 Task: Send an email with the signature Linda Green with the subject Request for feedback on a market research report and the message Could you please provide a list of the project stakeholders and their roles? from softage.3@softage.net to softage.7@softage.net with an attached audio file Audio_newsletter.mp3 and move the email from Sent Items to the folder Packing slips
Action: Mouse moved to (81, 100)
Screenshot: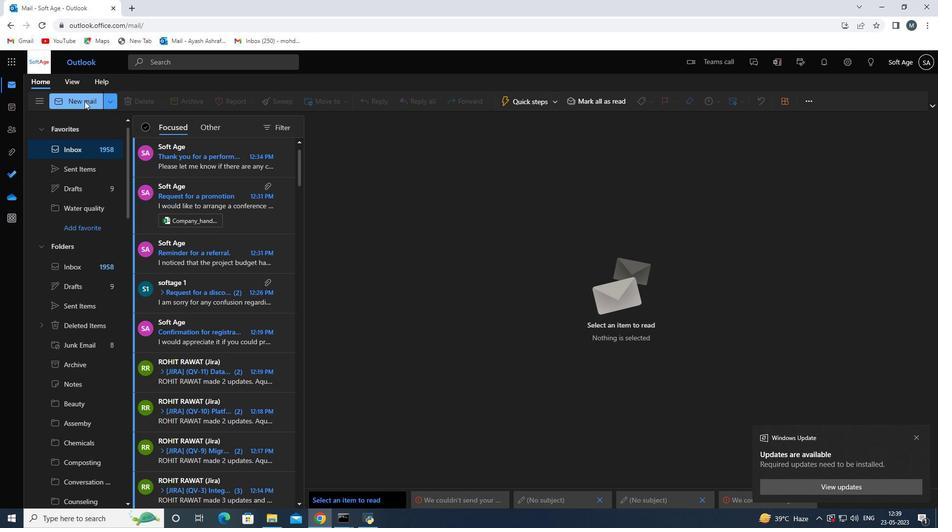 
Action: Mouse pressed left at (81, 100)
Screenshot: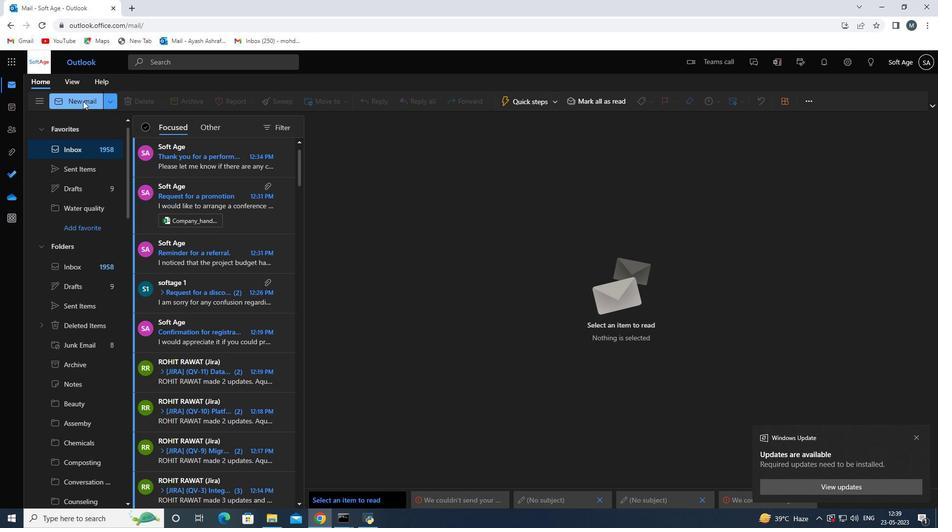 
Action: Mouse moved to (659, 102)
Screenshot: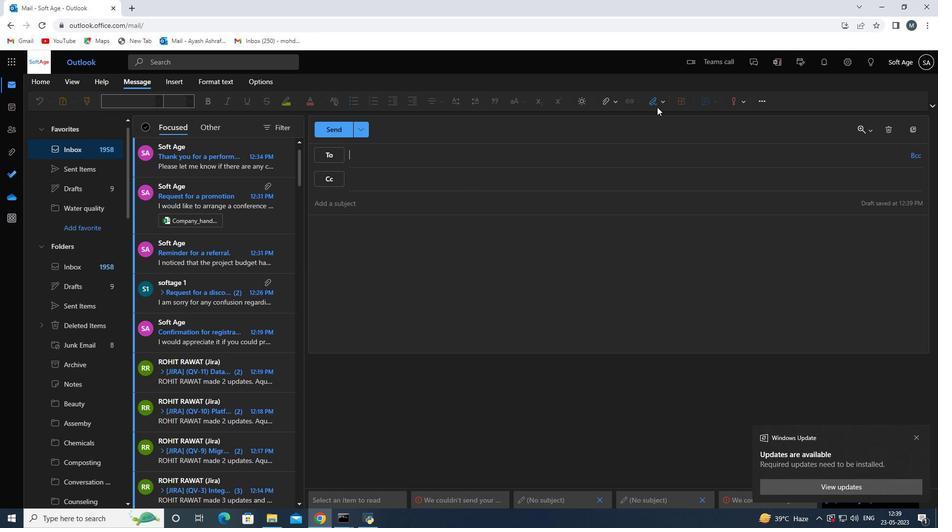 
Action: Mouse pressed left at (659, 102)
Screenshot: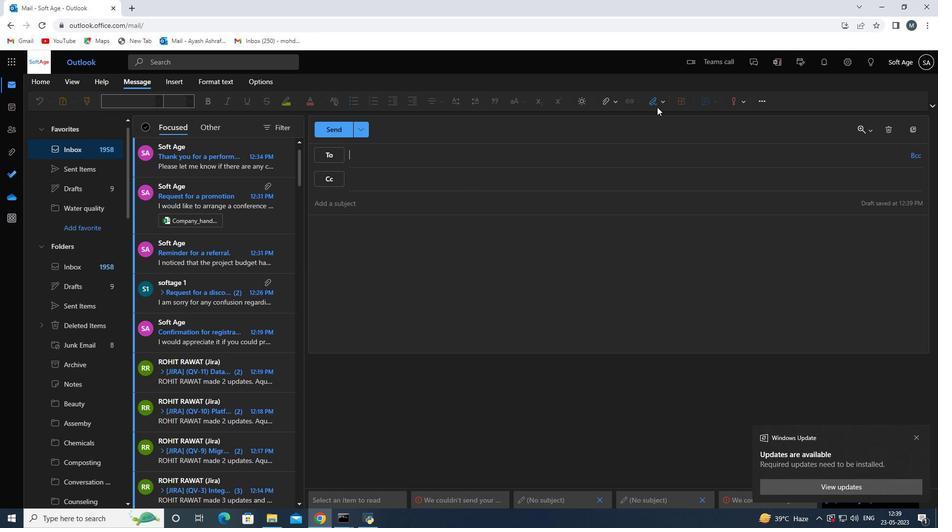 
Action: Mouse moved to (655, 135)
Screenshot: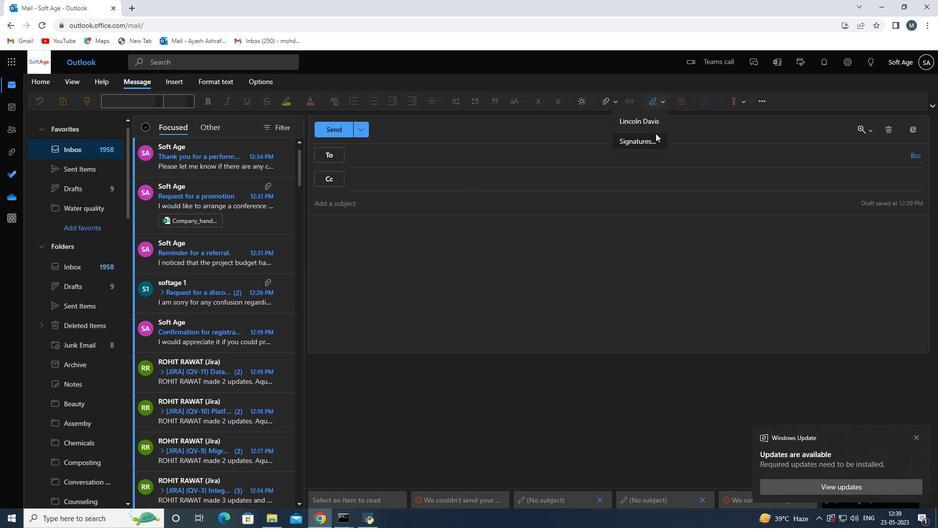 
Action: Mouse pressed left at (655, 135)
Screenshot: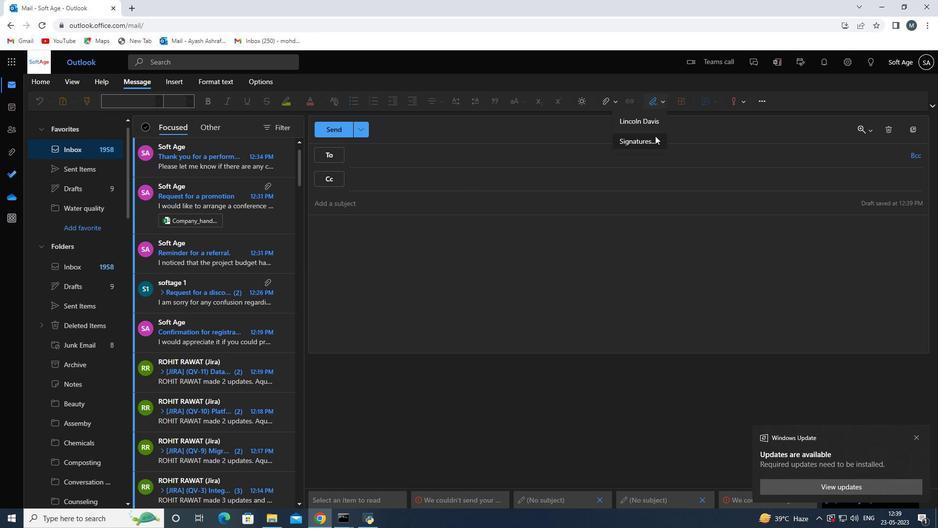 
Action: Mouse moved to (661, 181)
Screenshot: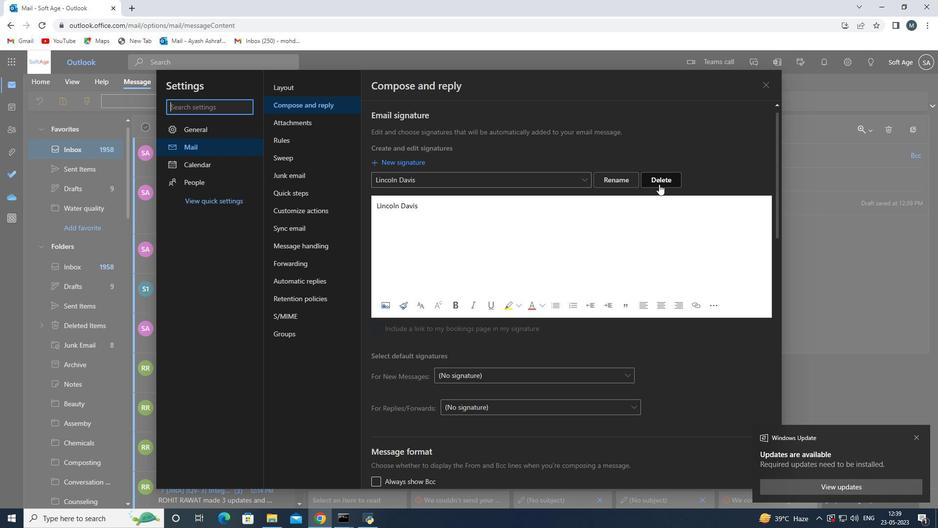 
Action: Mouse pressed left at (661, 181)
Screenshot: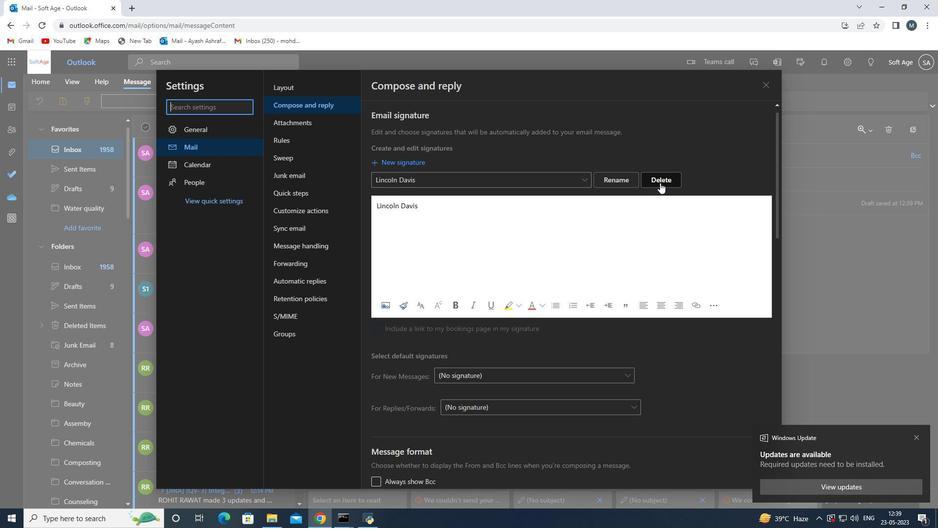 
Action: Mouse moved to (439, 182)
Screenshot: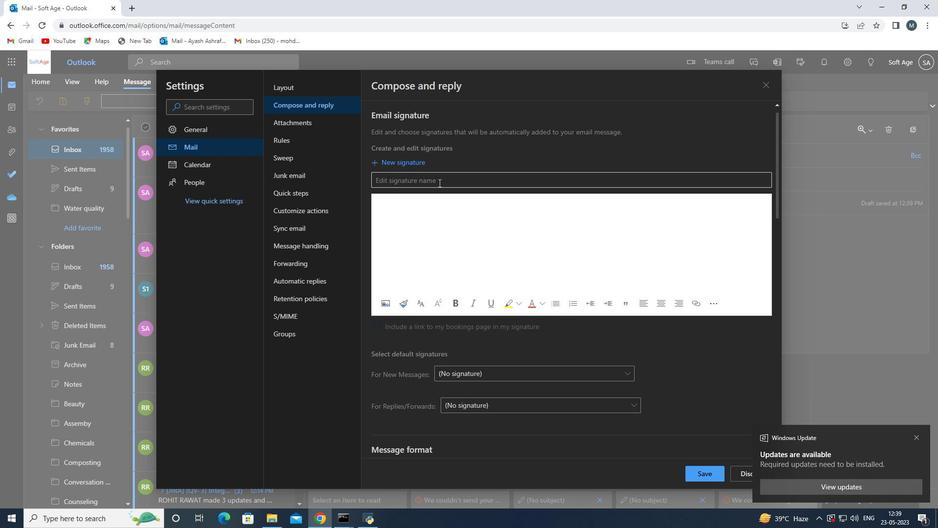 
Action: Mouse pressed left at (439, 182)
Screenshot: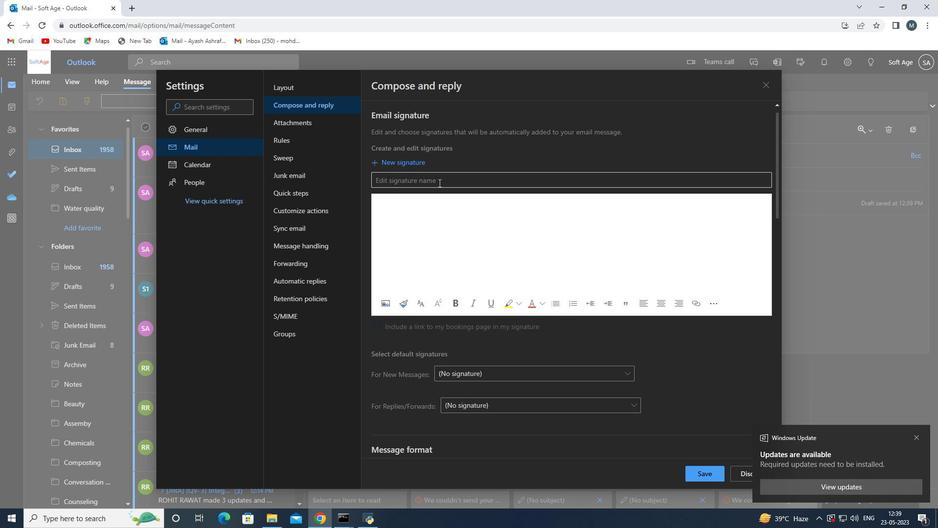 
Action: Key pressed <Key.shift>Linda<Key.space><Key.shift>Green<Key.space>
Screenshot: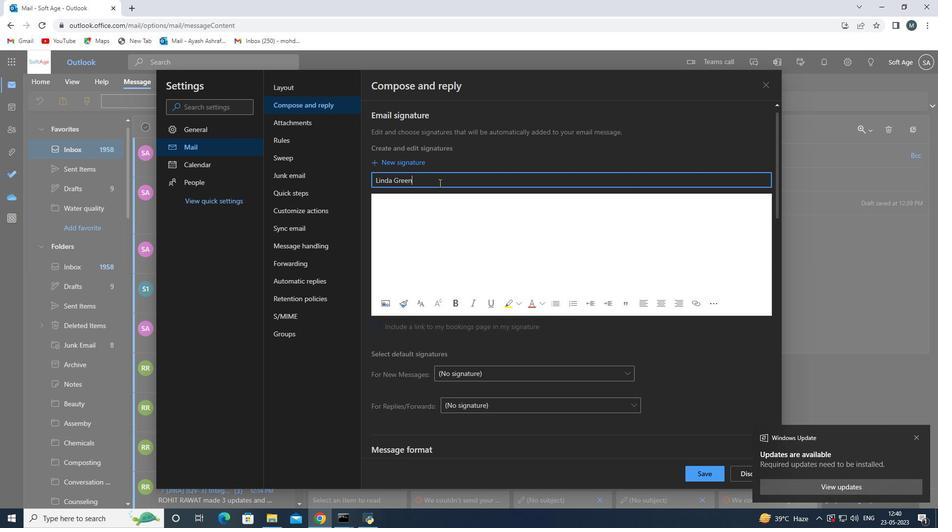 
Action: Mouse moved to (445, 208)
Screenshot: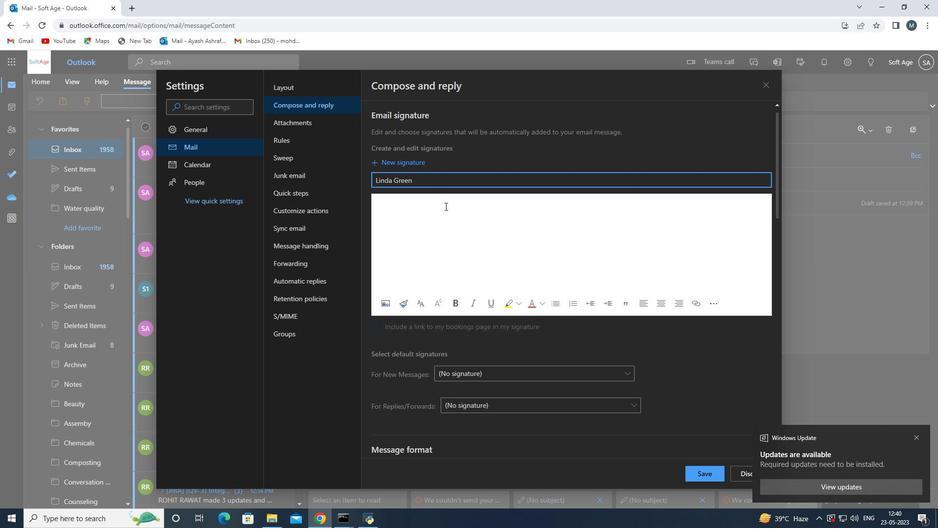 
Action: Mouse pressed left at (445, 208)
Screenshot: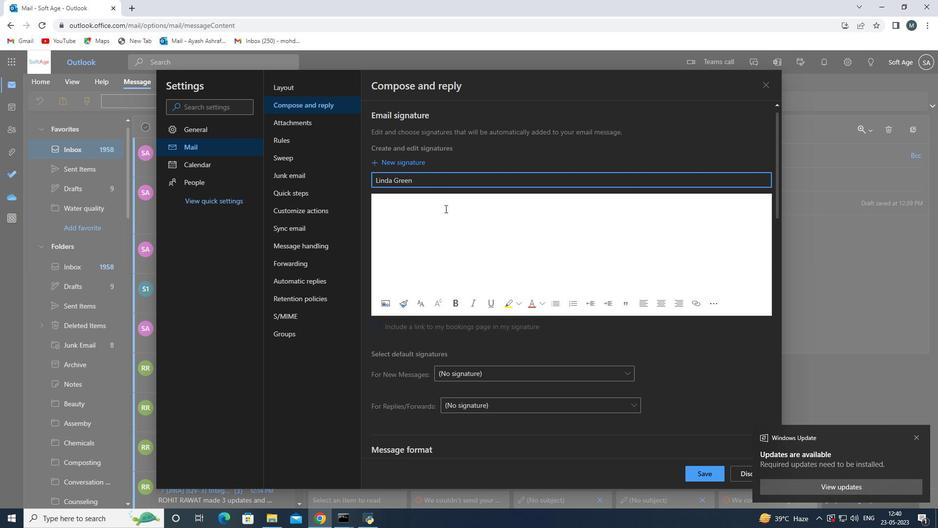 
Action: Key pressed <Key.shift>Linda<Key.space><Key.shift><Key.shift><Key.shift><Key.shift><Key.shift><Key.shift><Key.shift><Key.shift><Key.shift><Key.shift>Green<Key.space>
Screenshot: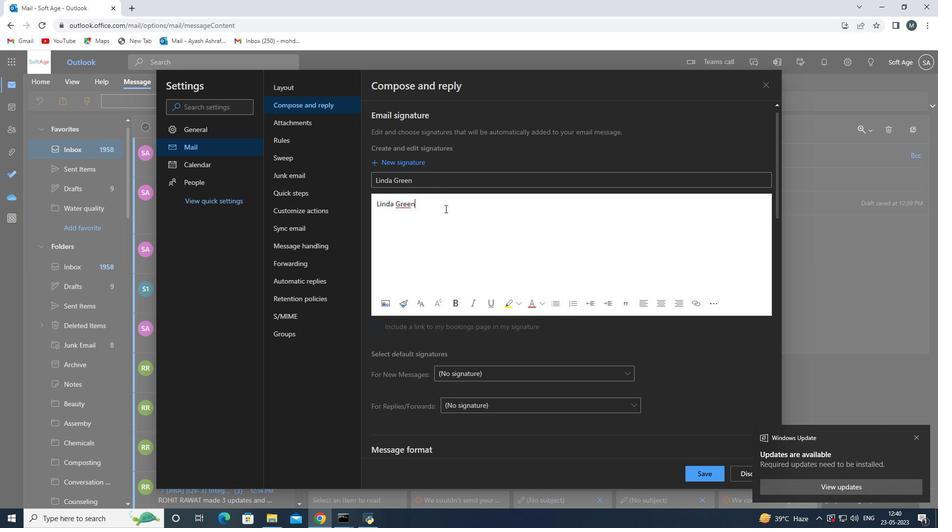 
Action: Mouse moved to (709, 470)
Screenshot: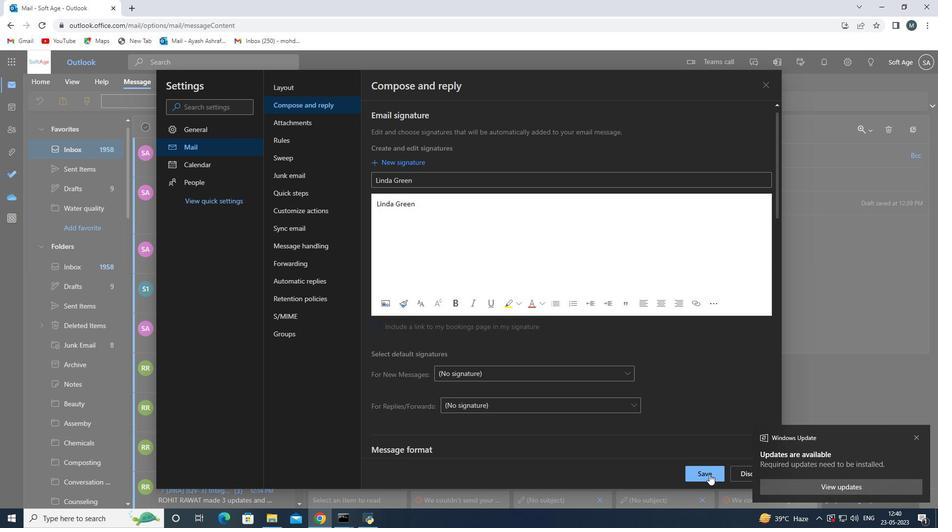 
Action: Mouse pressed left at (709, 470)
Screenshot: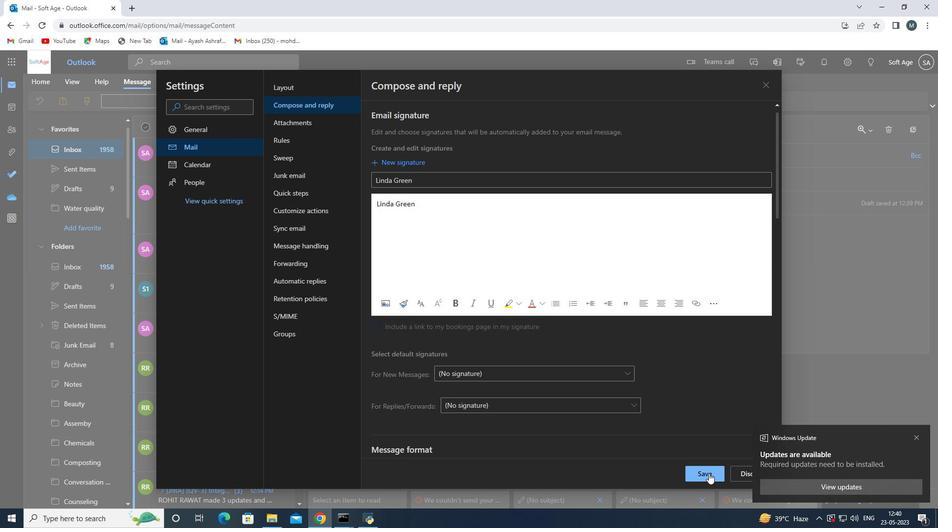 
Action: Mouse moved to (765, 81)
Screenshot: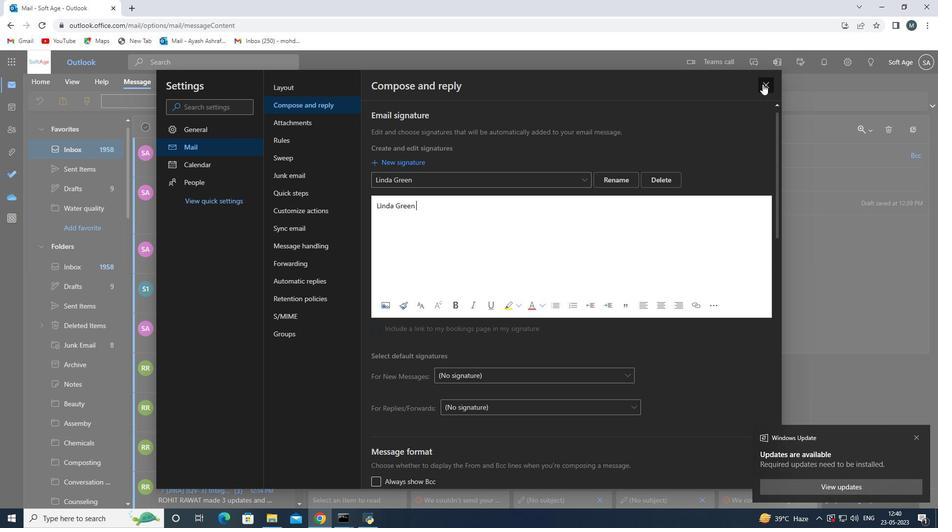
Action: Mouse pressed left at (765, 81)
Screenshot: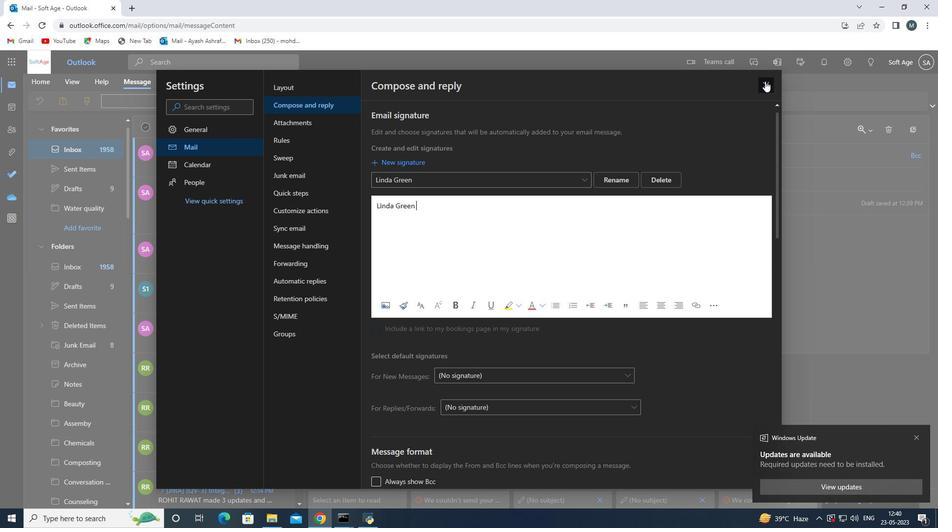 
Action: Mouse moved to (411, 202)
Screenshot: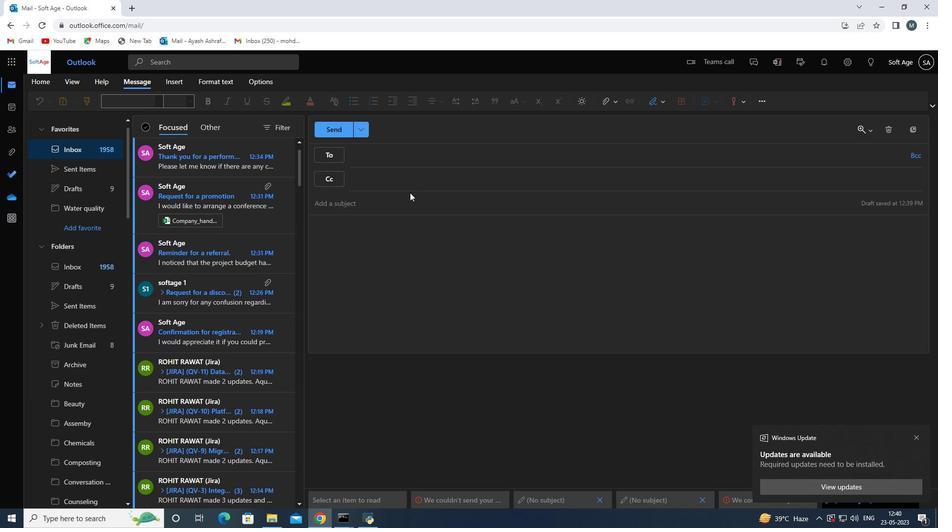 
Action: Mouse pressed left at (411, 202)
Screenshot: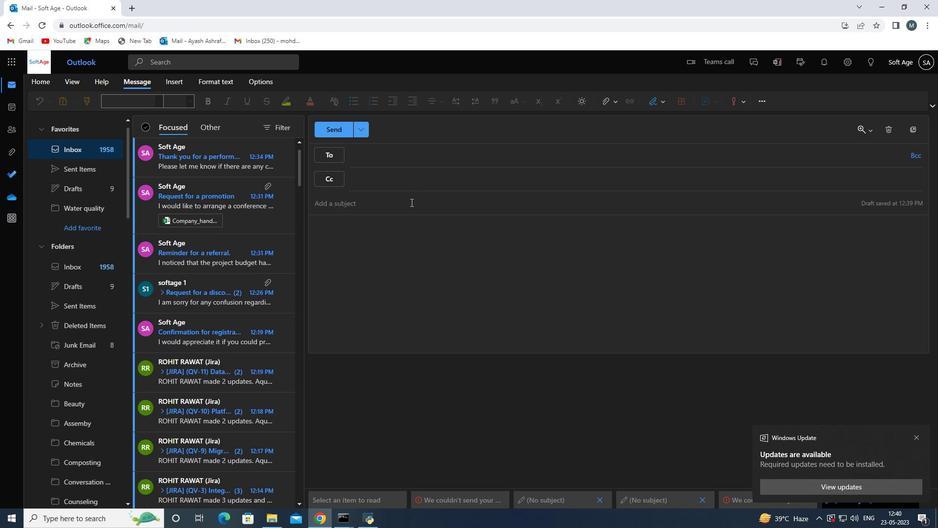 
Action: Key pressed <Key.shift>Request<Key.space>for<Key.space>feedback<Key.space>on<Key.space>a<Key.space>market<Key.space>reseach<Key.space><Key.backspace><Key.backspace><Key.backspace>rch<Key.space>report
Screenshot: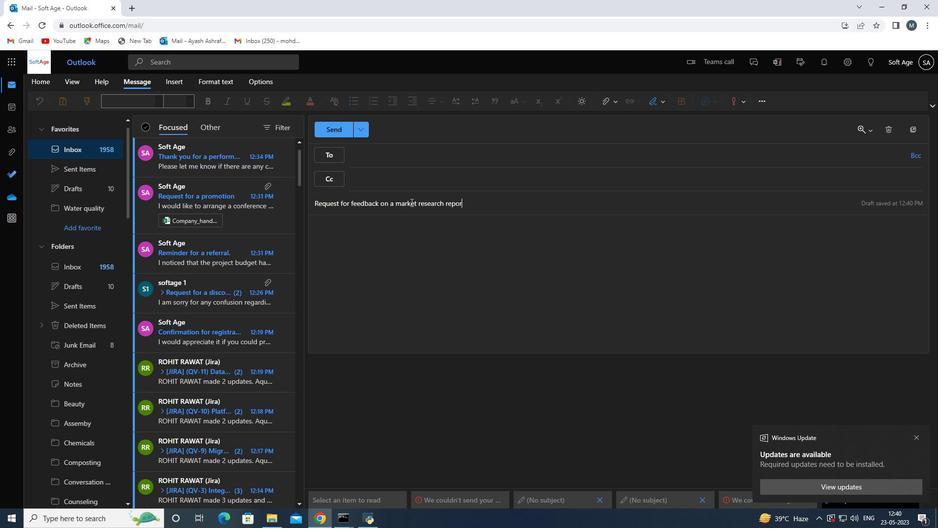 
Action: Mouse moved to (616, 235)
Screenshot: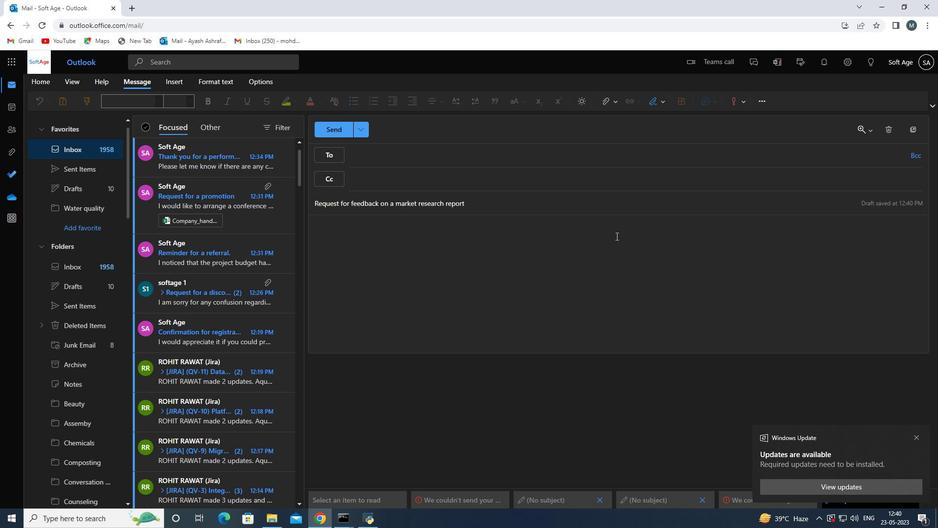 
Action: Key pressed <Key.enter><Key.shift>Could<Key.space>you<Key.space>please<Key.space>provide<Key.space>a<Key.space>lit<Key.space><Key.backspace><Key.backspace>st<Key.space>of<Key.space>the<Key.space>project<Key.space>stakeholders<Key.space>and<Key.space>their<Key.space>roles
Screenshot: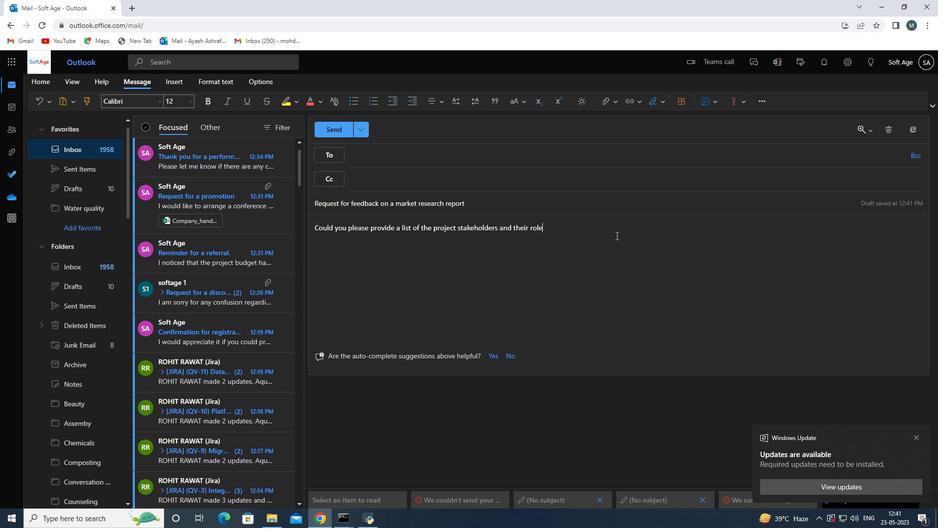 
Action: Mouse moved to (609, 103)
Screenshot: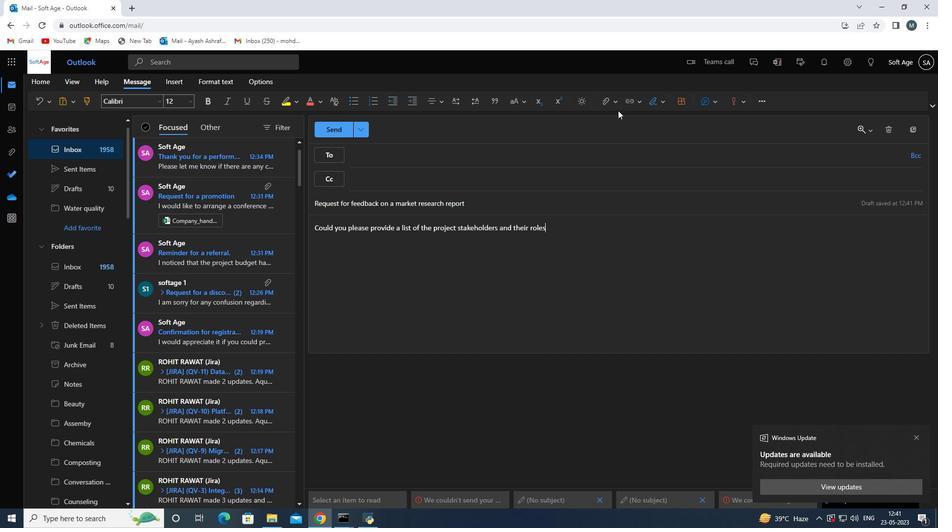 
Action: Mouse pressed left at (609, 103)
Screenshot: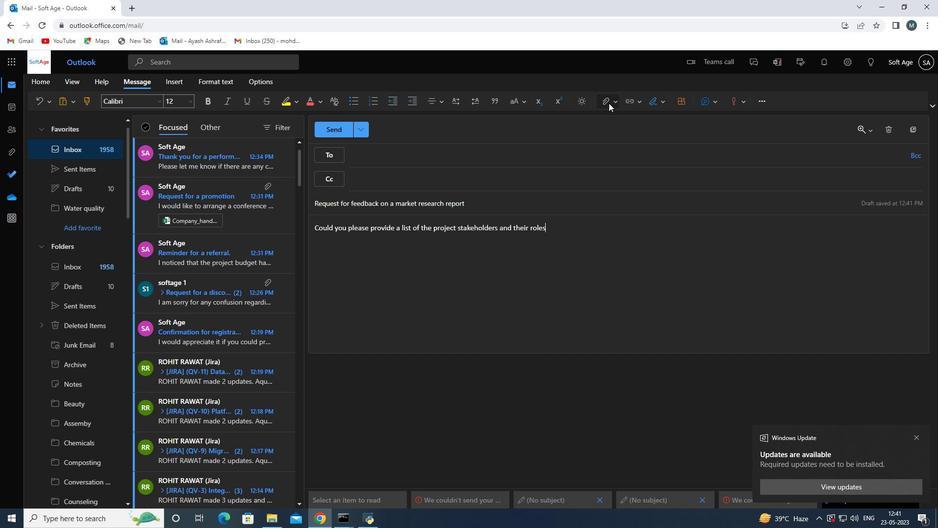 
Action: Mouse moved to (656, 107)
Screenshot: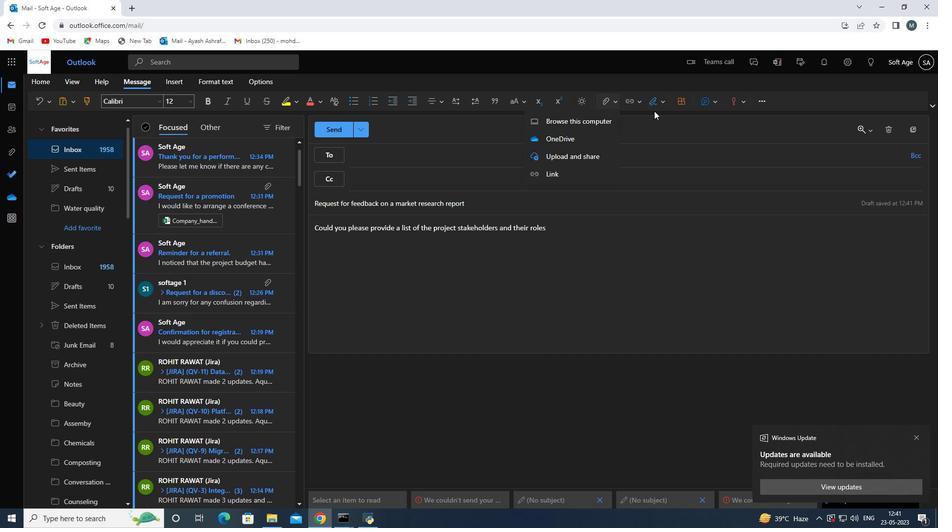 
Action: Mouse pressed left at (656, 107)
Screenshot: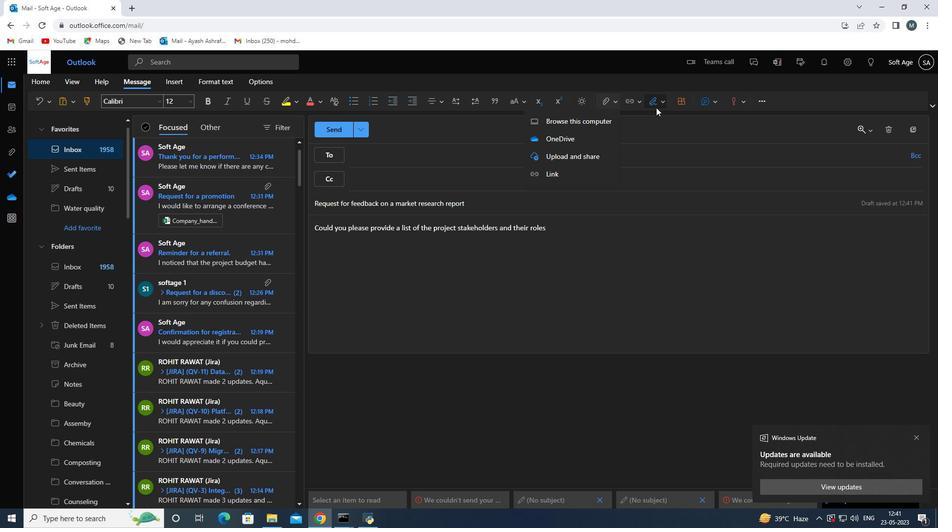 
Action: Mouse moved to (649, 119)
Screenshot: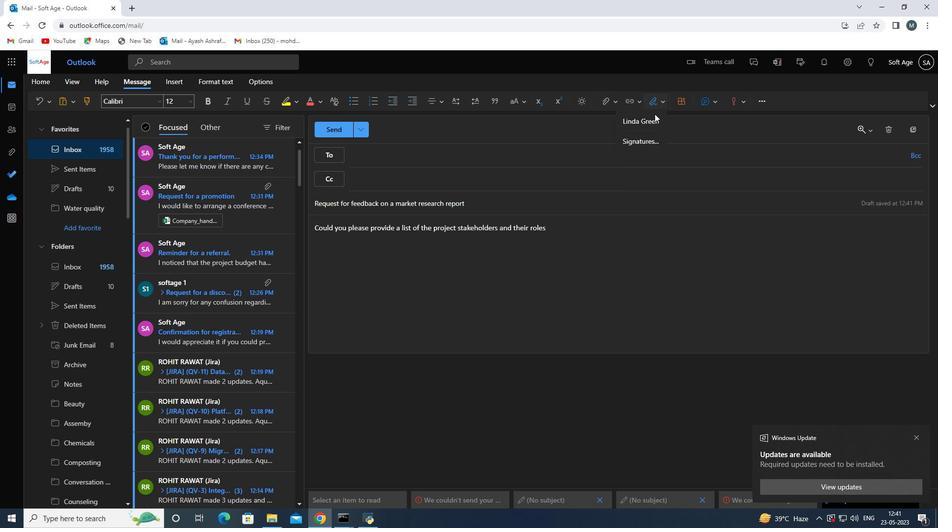 
Action: Mouse pressed left at (649, 119)
Screenshot: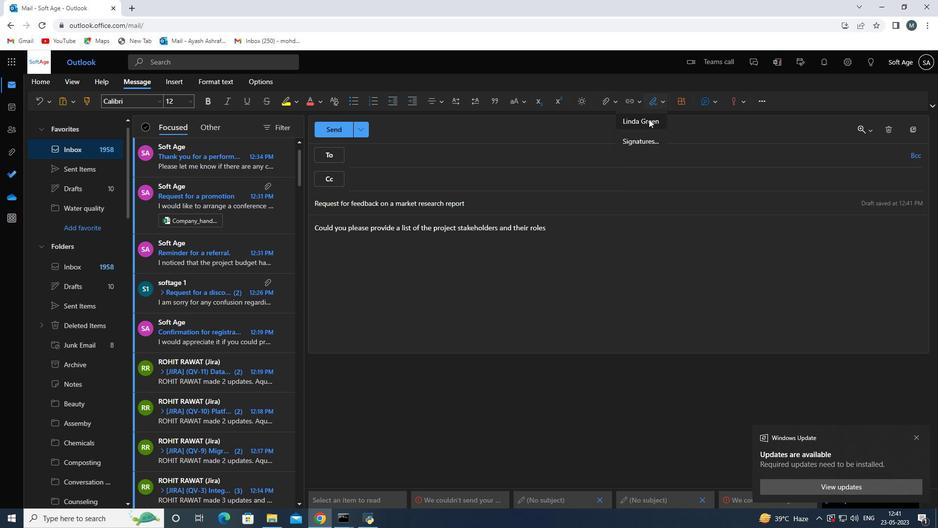 
Action: Mouse moved to (404, 154)
Screenshot: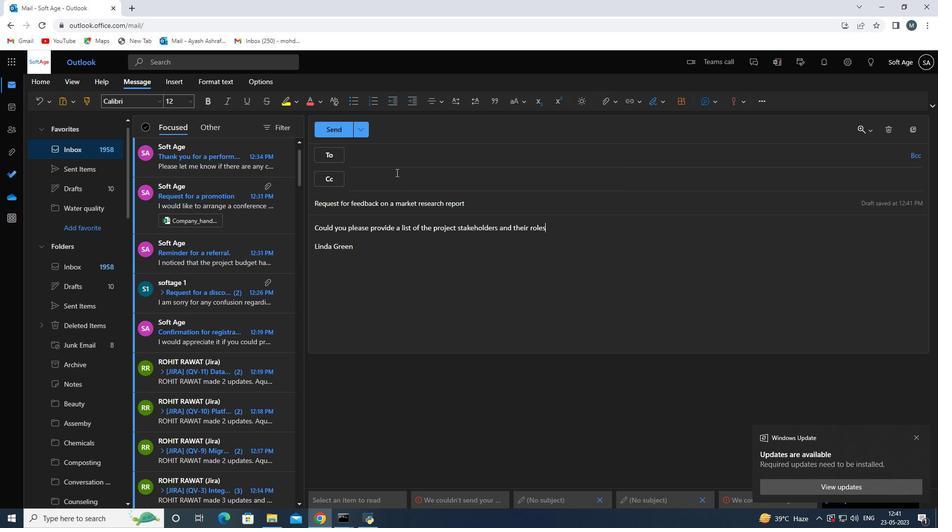 
Action: Mouse pressed left at (404, 154)
Screenshot: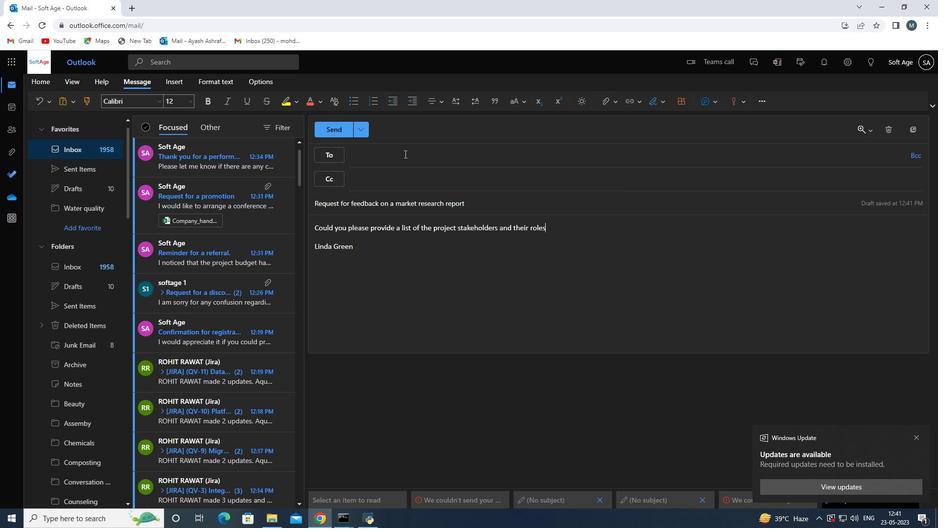 
Action: Mouse moved to (406, 153)
Screenshot: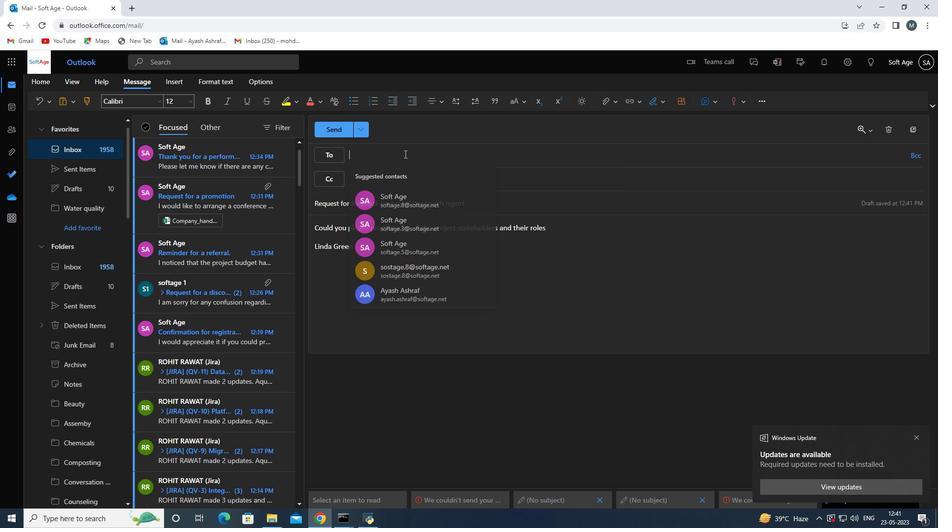 
Action: Key pressed softage.7<Key.shift>2softage.net
Screenshot: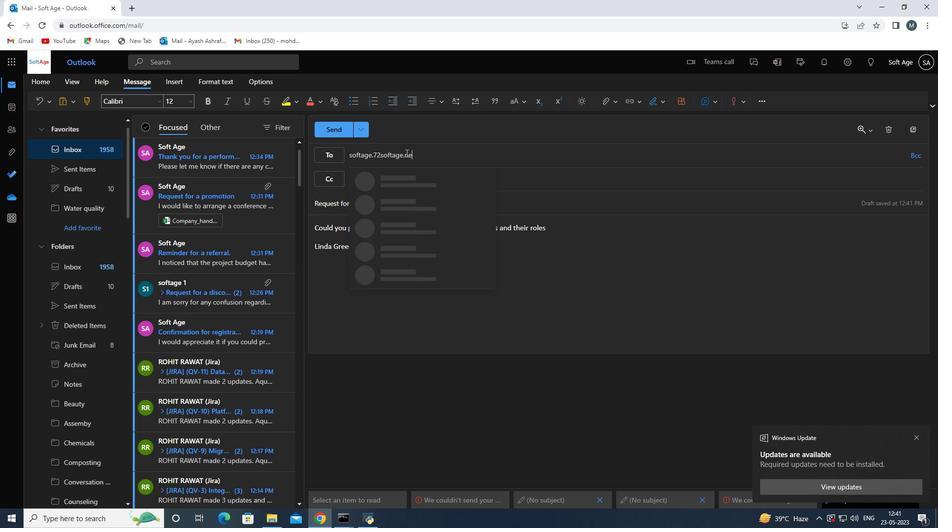 
Action: Mouse moved to (380, 153)
Screenshot: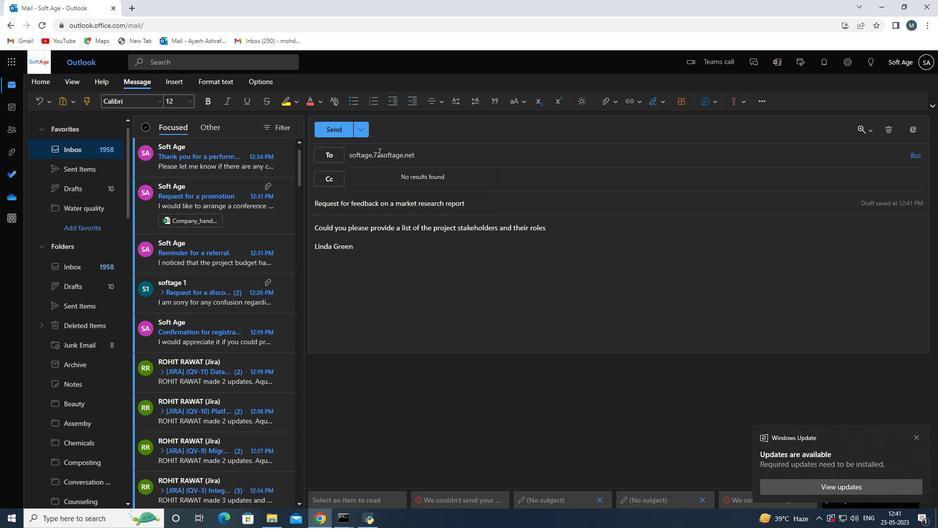 
Action: Mouse pressed left at (380, 153)
Screenshot: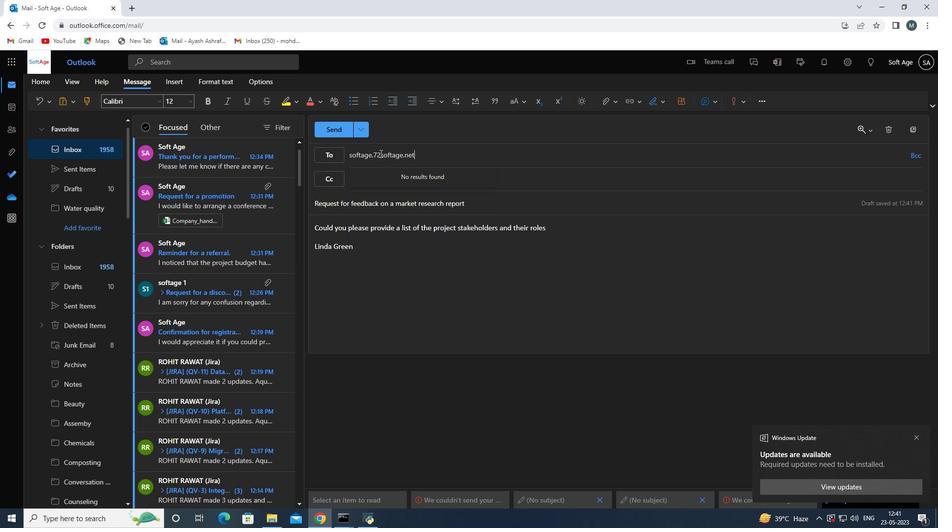 
Action: Mouse moved to (385, 155)
Screenshot: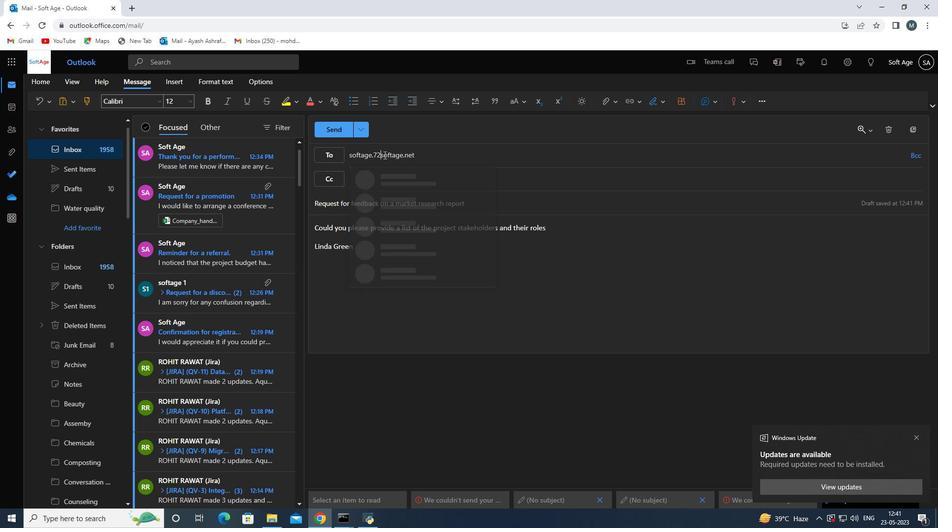 
Action: Key pressed <Key.backspace><Key.shift>@
Screenshot: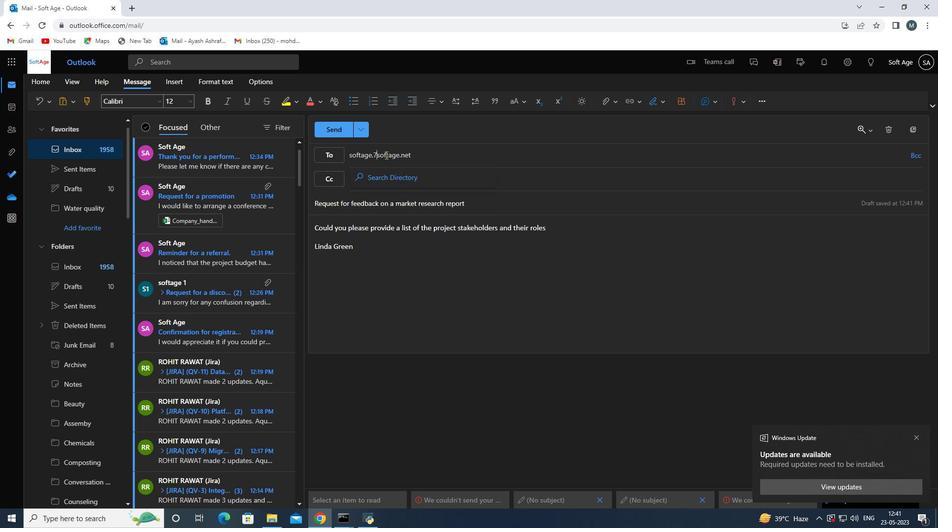 
Action: Mouse moved to (392, 189)
Screenshot: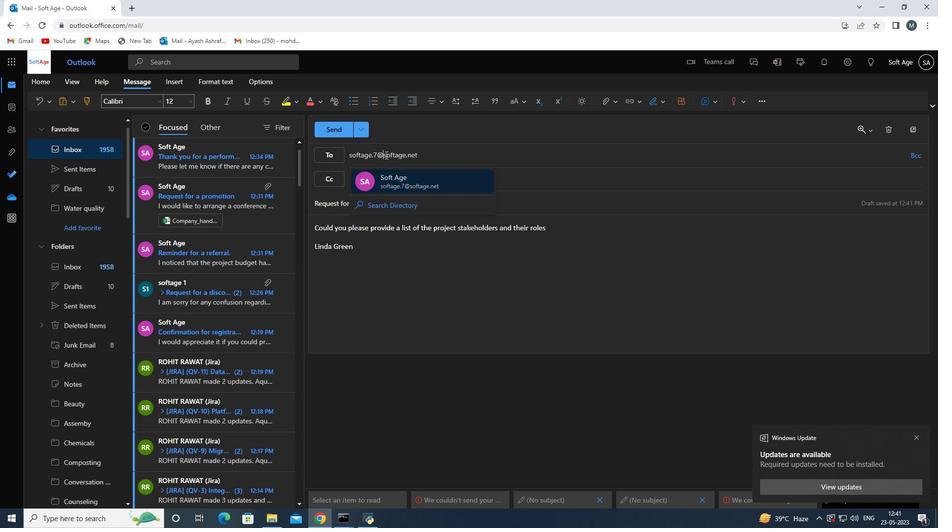 
Action: Mouse pressed left at (392, 189)
Screenshot: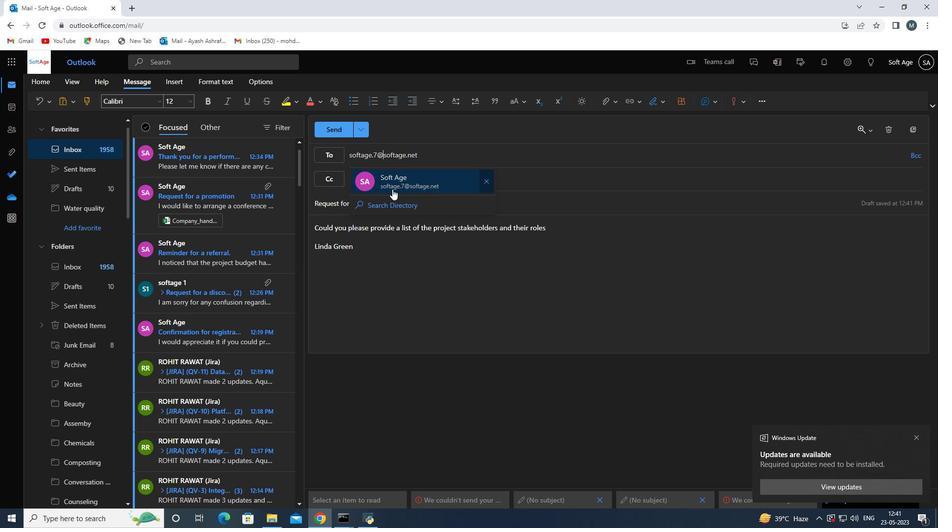 
Action: Mouse moved to (618, 106)
Screenshot: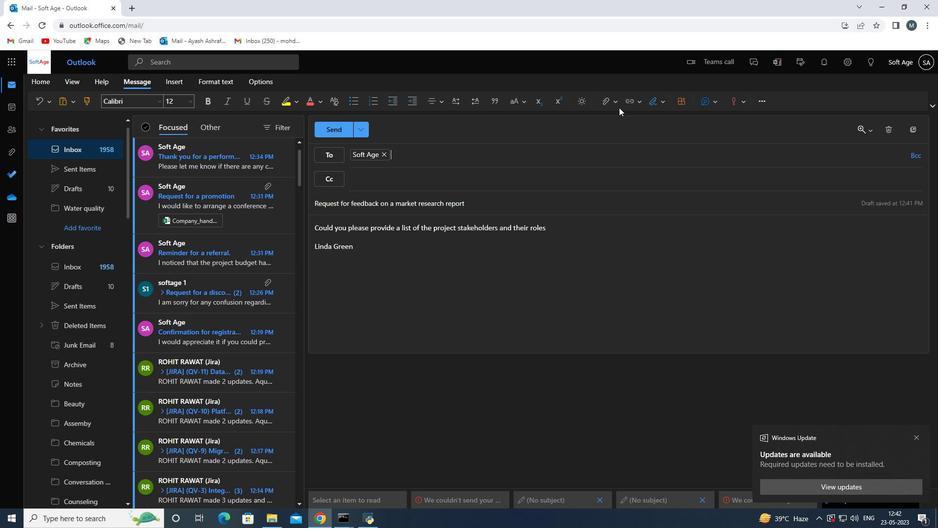 
Action: Mouse pressed left at (618, 106)
Screenshot: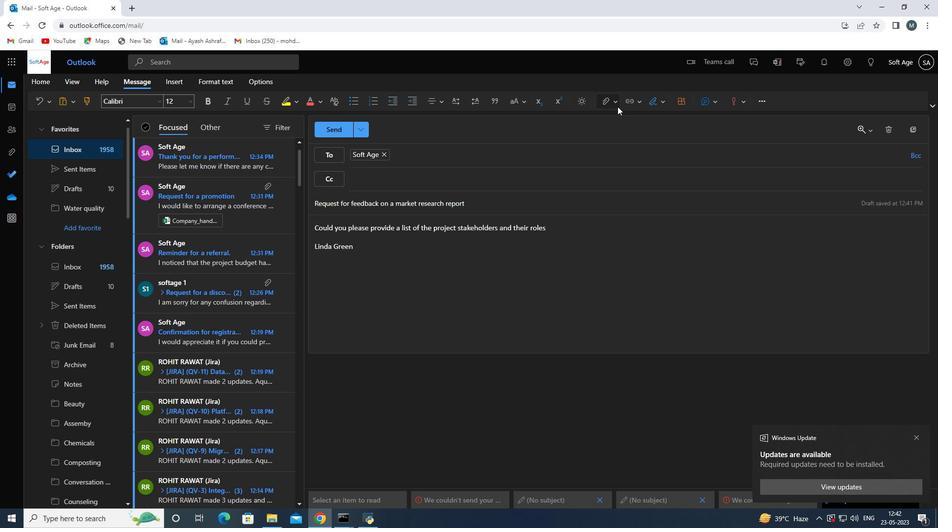 
Action: Mouse moved to (591, 125)
Screenshot: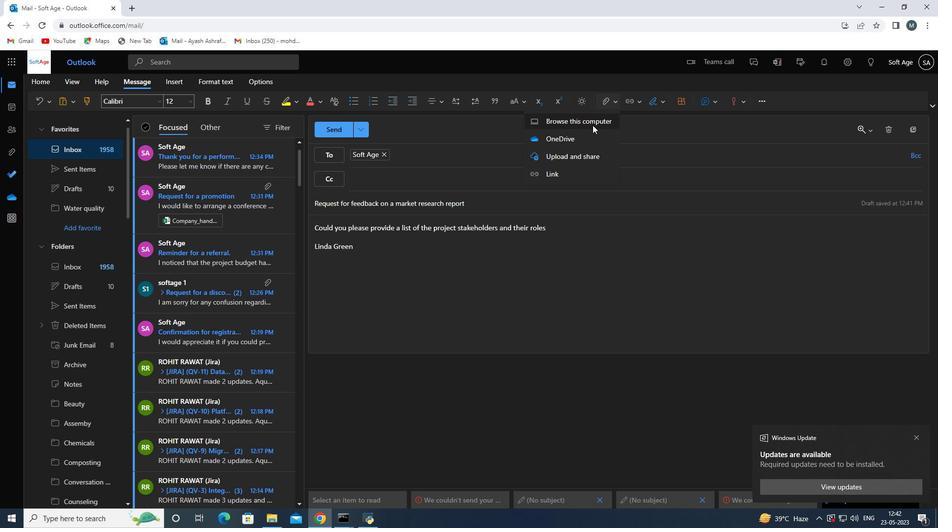 
Action: Mouse pressed left at (591, 125)
Screenshot: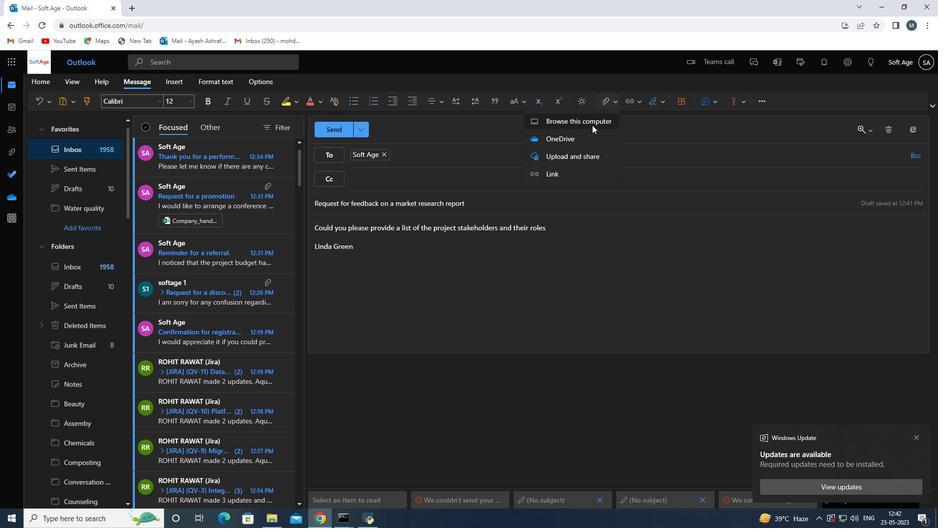 
Action: Mouse moved to (155, 173)
Screenshot: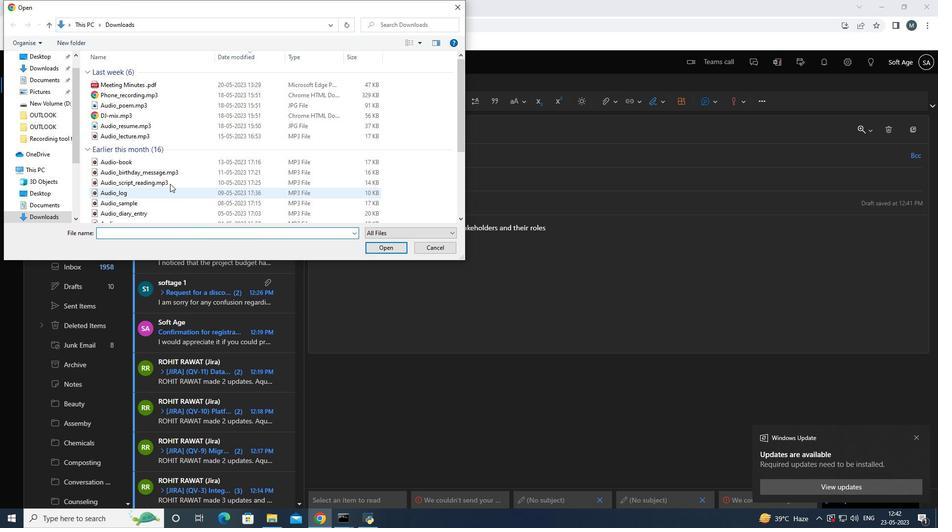 
Action: Mouse scrolled (155, 173) with delta (0, 0)
Screenshot: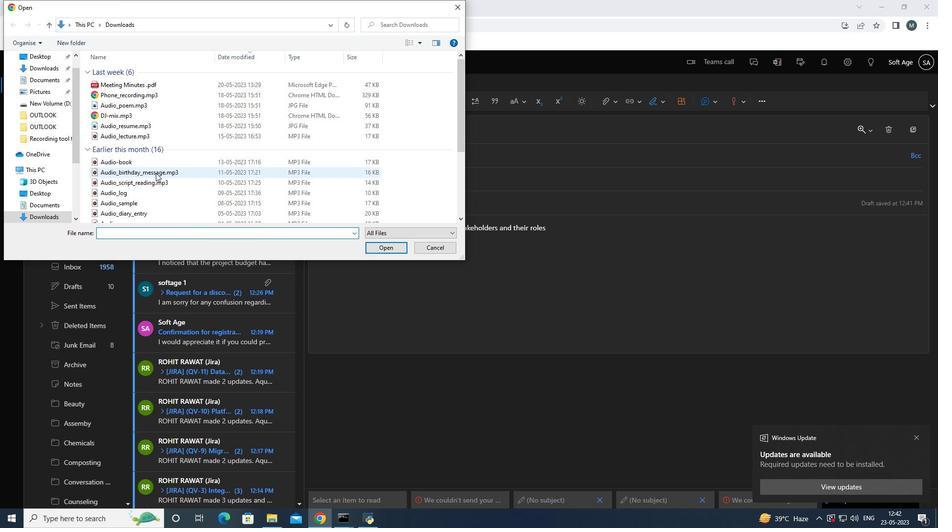 
Action: Mouse moved to (155, 169)
Screenshot: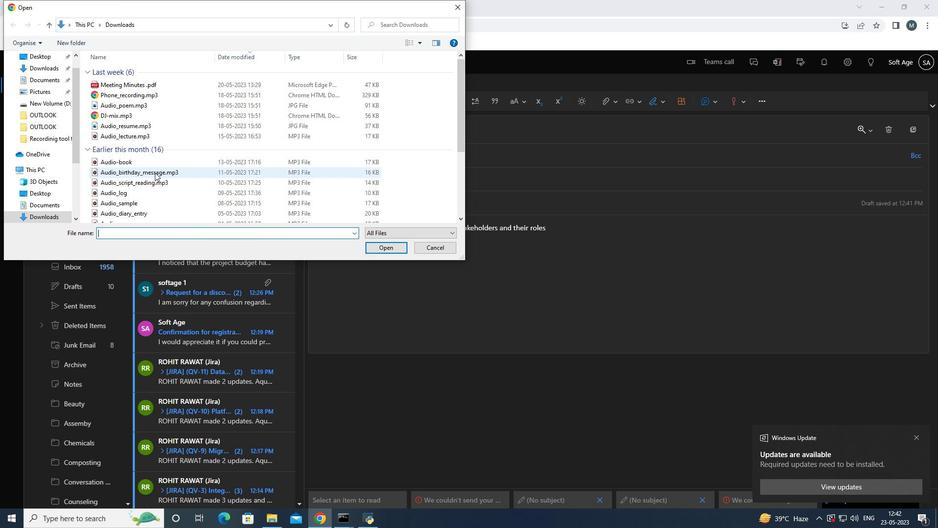 
Action: Mouse scrolled (155, 168) with delta (0, 0)
Screenshot: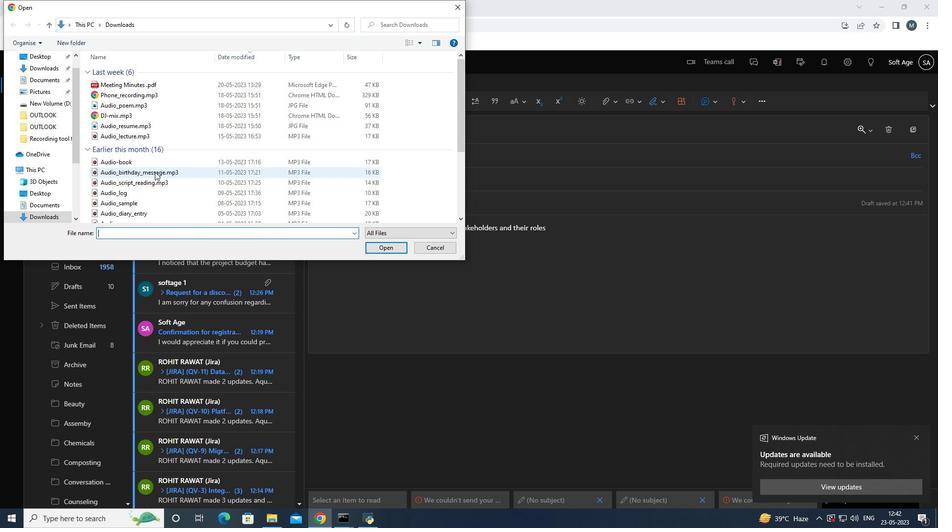 
Action: Mouse scrolled (155, 168) with delta (0, 0)
Screenshot: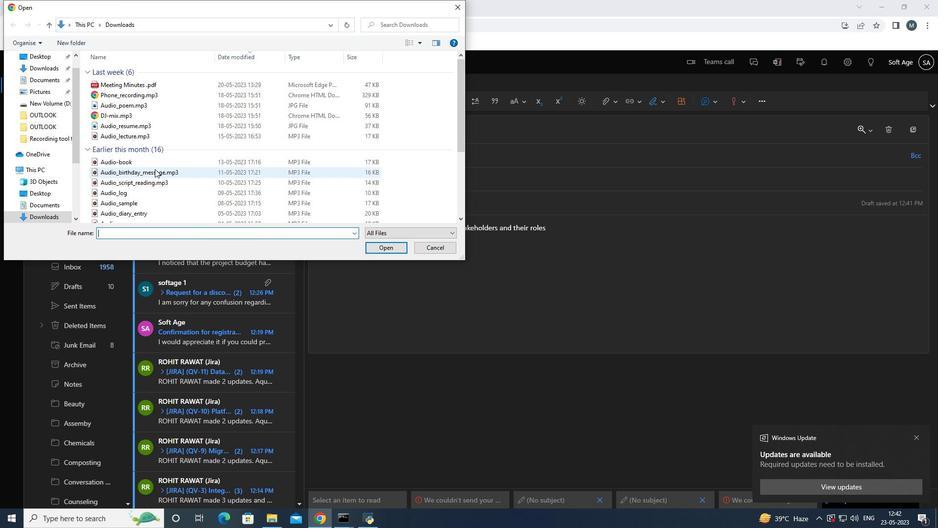 
Action: Mouse moved to (156, 164)
Screenshot: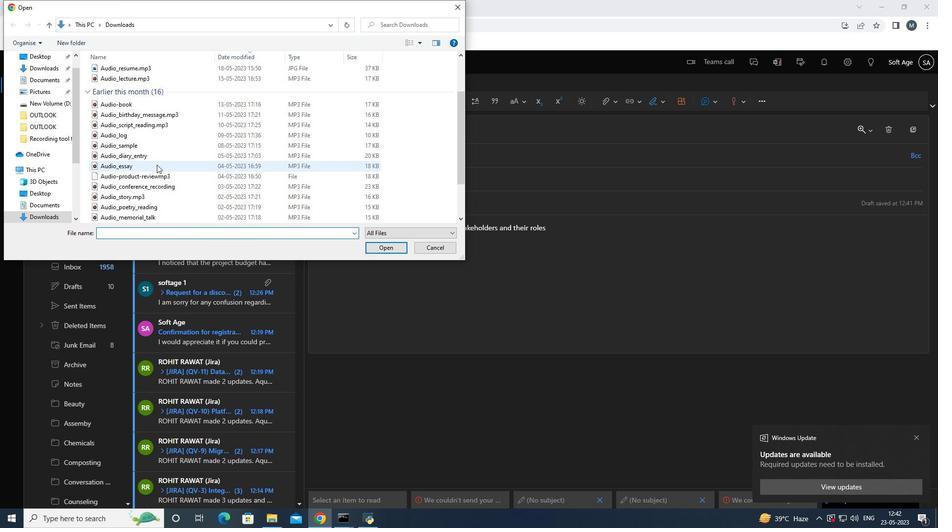 
Action: Mouse scrolled (156, 163) with delta (0, 0)
Screenshot: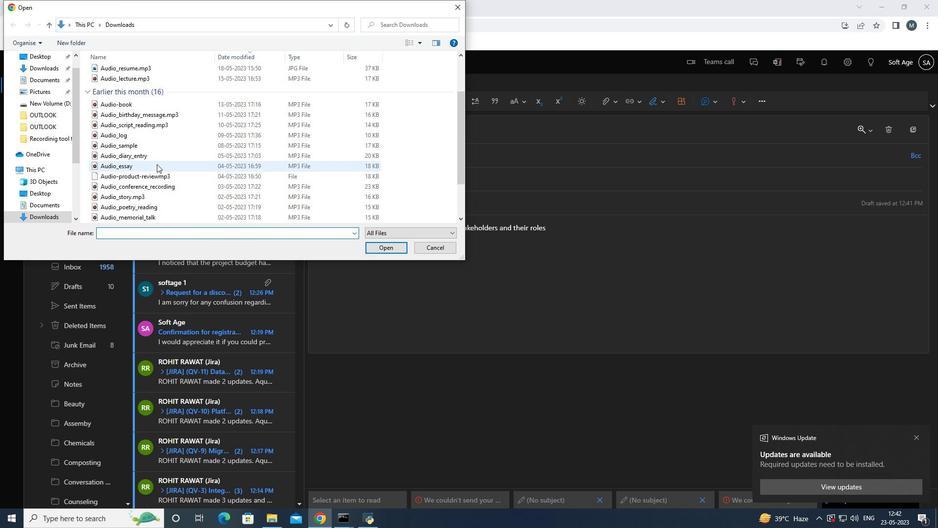 
Action: Mouse moved to (144, 188)
Screenshot: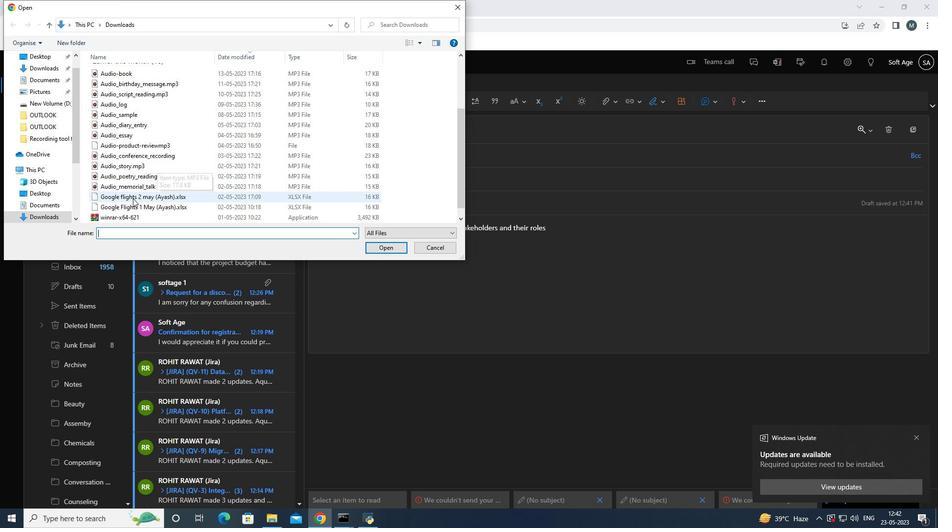 
Action: Mouse scrolled (144, 188) with delta (0, 0)
Screenshot: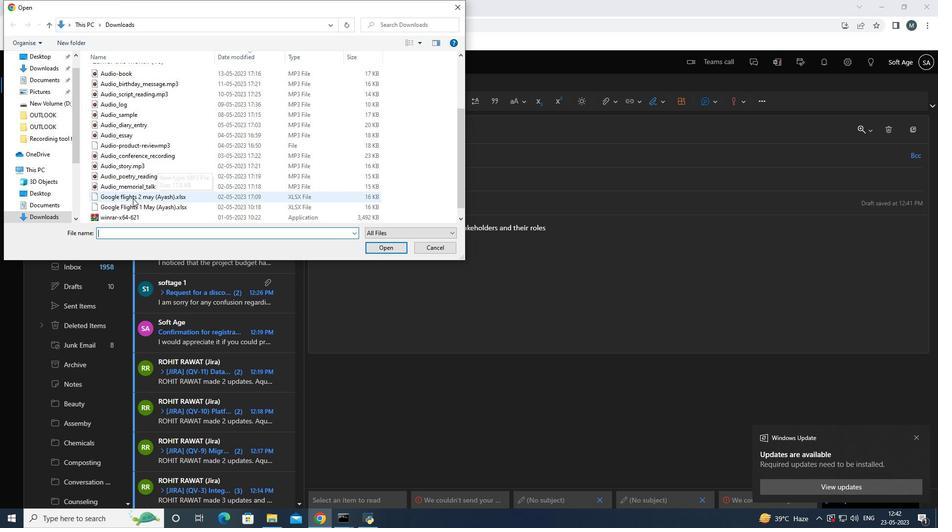 
Action: Mouse moved to (150, 180)
Screenshot: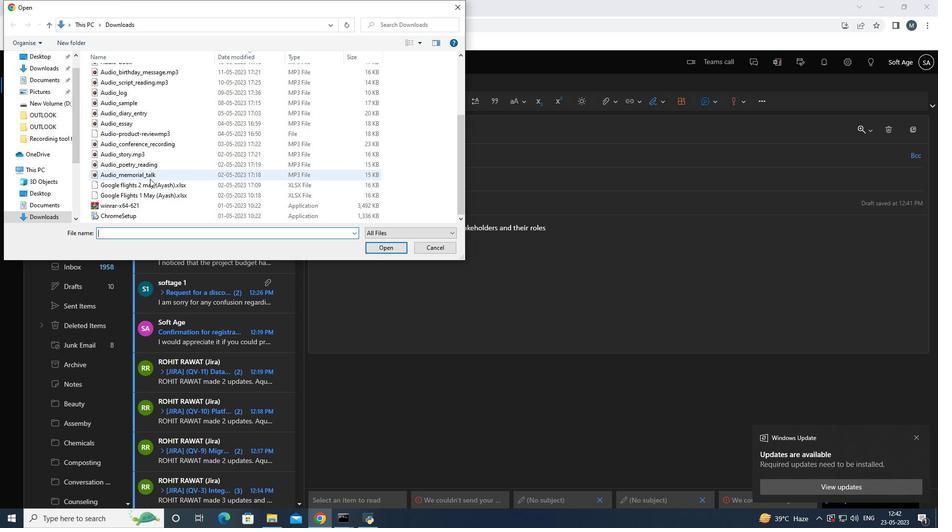 
Action: Mouse pressed left at (150, 180)
Screenshot: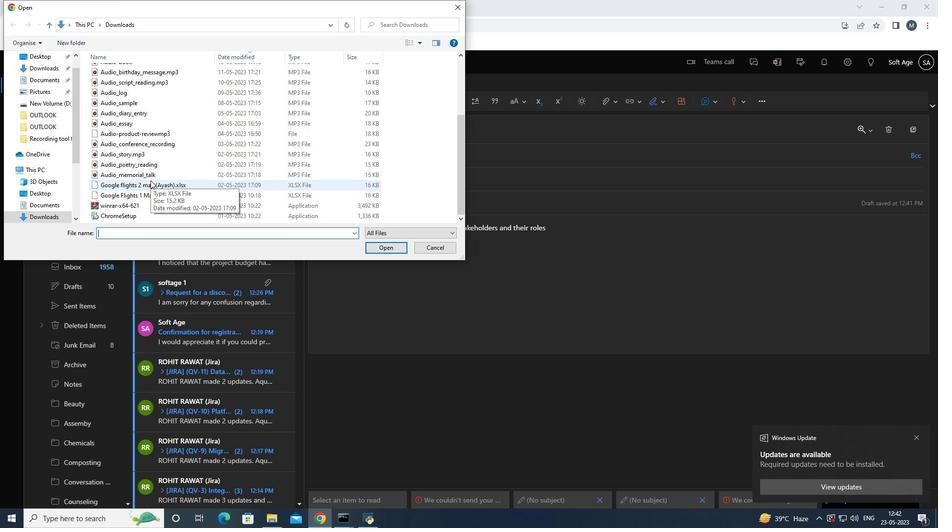 
Action: Mouse moved to (150, 180)
Screenshot: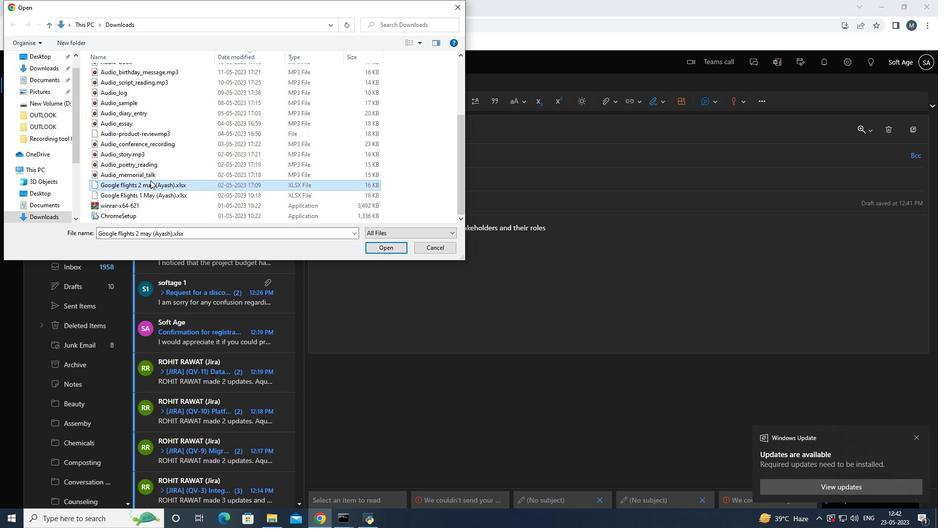 
Action: Mouse pressed right at (150, 180)
Screenshot: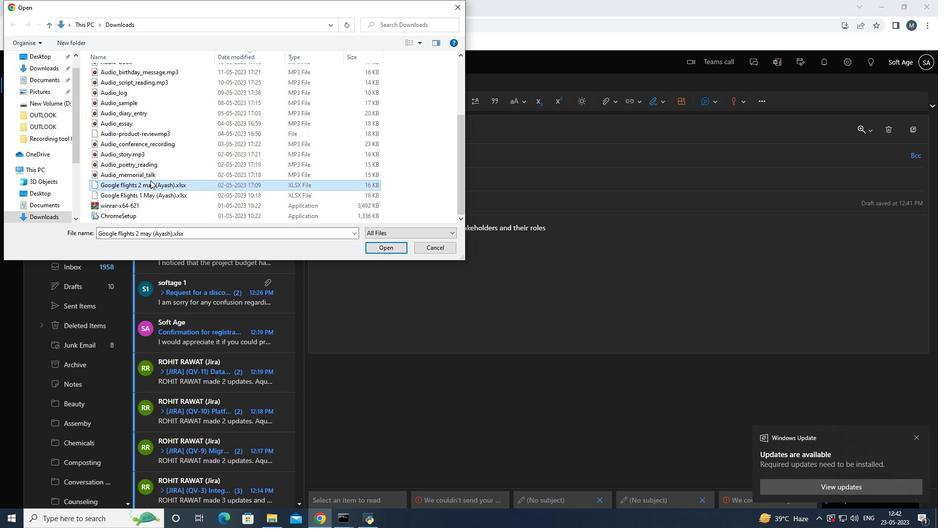 
Action: Mouse moved to (179, 366)
Screenshot: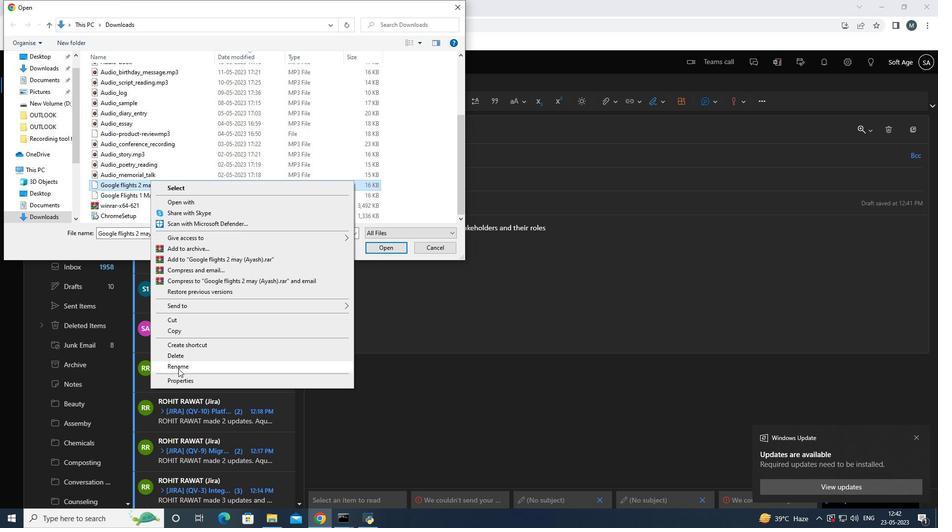
Action: Mouse pressed left at (179, 366)
Screenshot: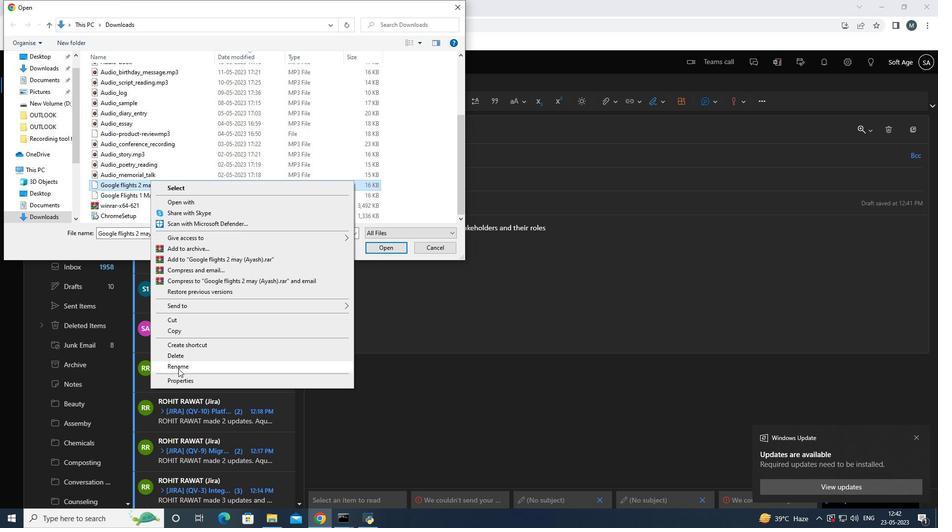 
Action: Mouse moved to (180, 365)
Screenshot: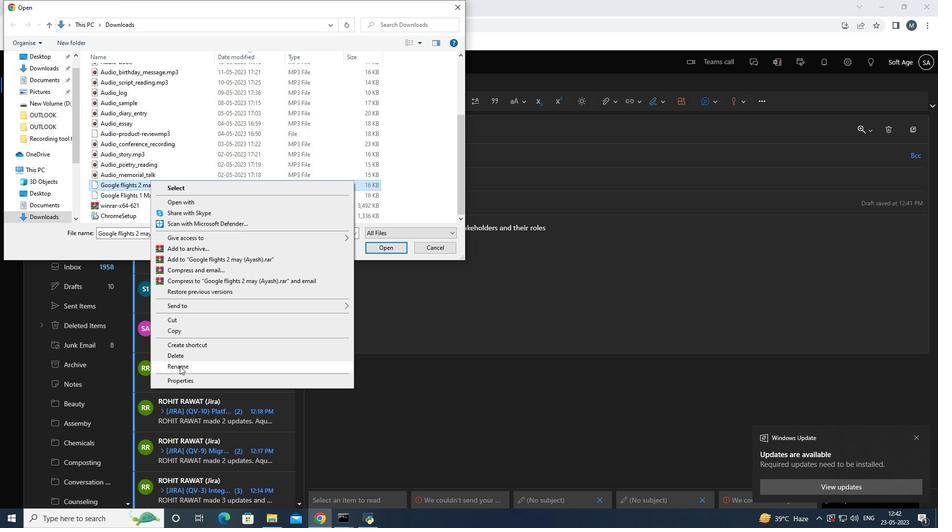 
Action: Key pressed <Key.shift>Audio<Key.space><Key.backspace><Key.shift><Key.shift><Key.shift><Key.shift><Key.shift><Key.shift><Key.shift><Key.shift><Key.shift><Key.shift><Key.shift><Key.shift><Key.shift><Key.shift><Key.shift>_newsletter
Screenshot: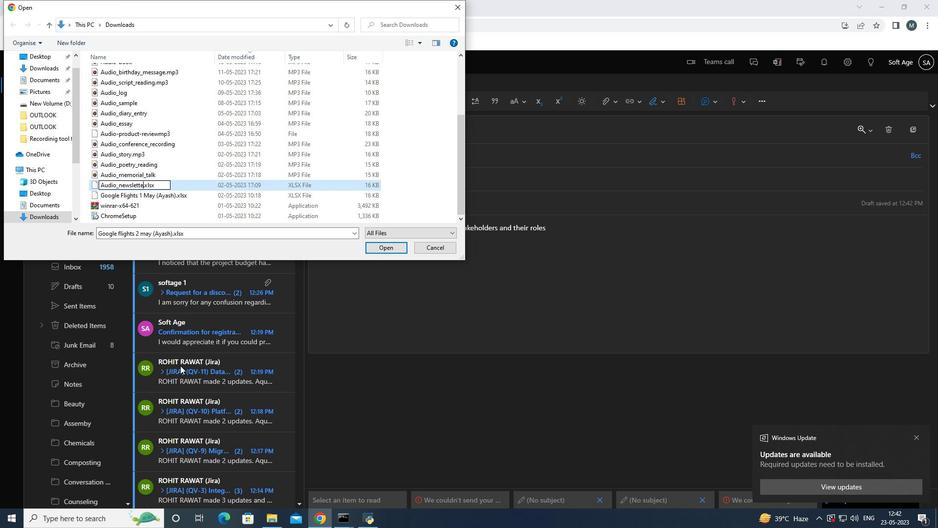
Action: Mouse moved to (193, 344)
Screenshot: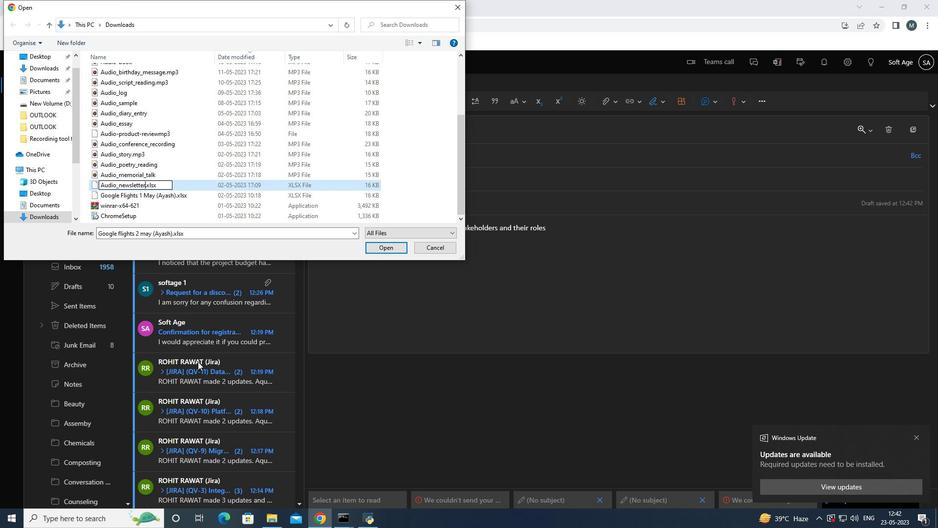 
Action: Key pressed .mp3
Screenshot: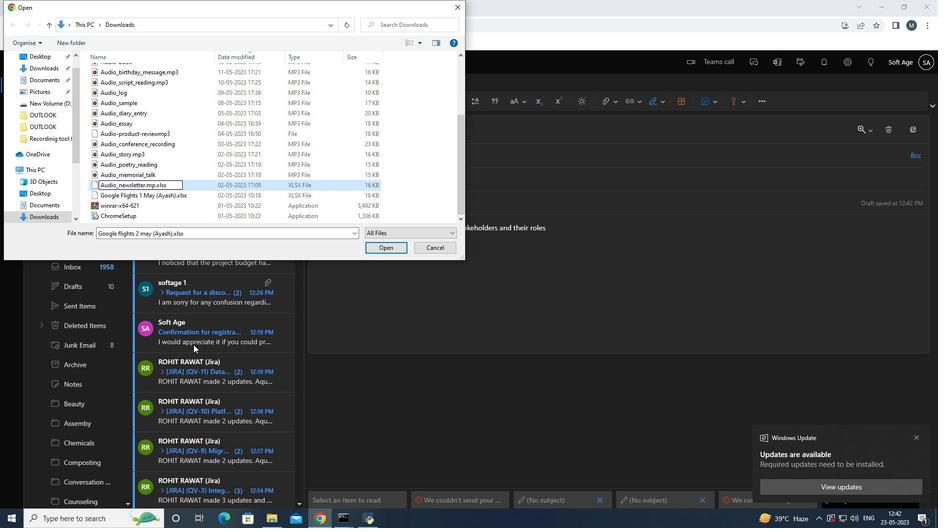 
Action: Mouse moved to (176, 185)
Screenshot: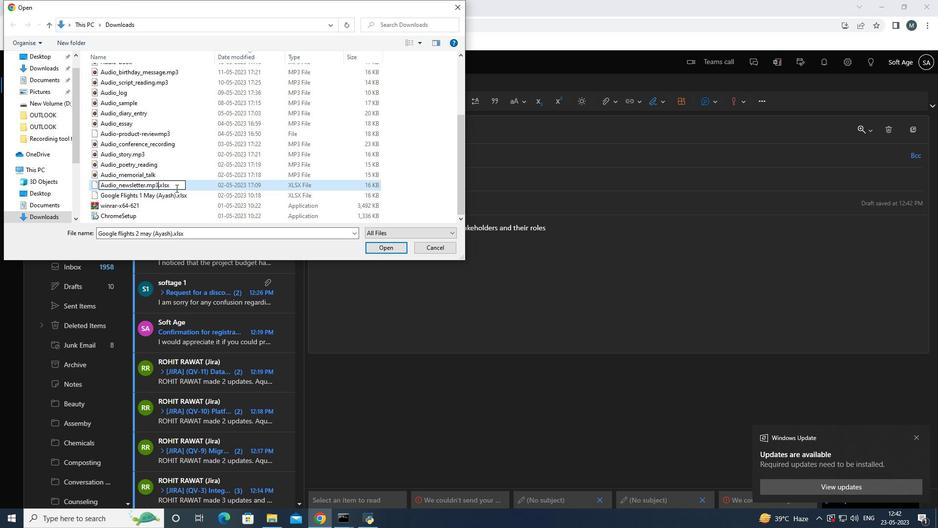 
Action: Mouse pressed left at (176, 185)
Screenshot: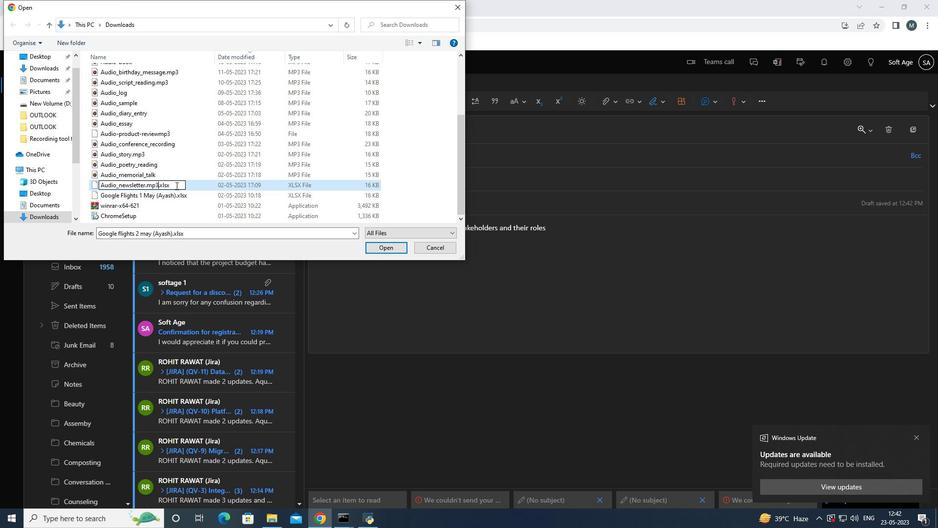 
Action: Key pressed <Key.backspace><Key.backspace><Key.backspace><Key.backspace><Key.backspace>
Screenshot: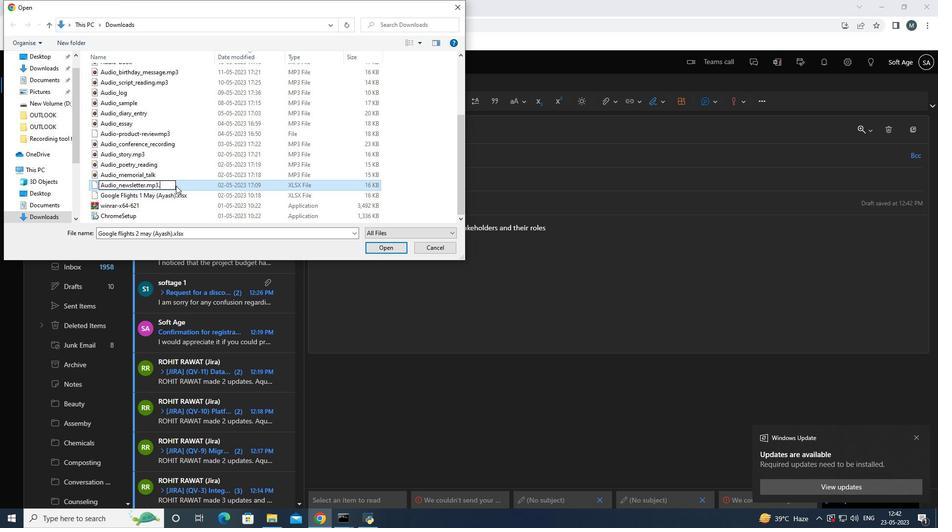 
Action: Mouse moved to (201, 191)
Screenshot: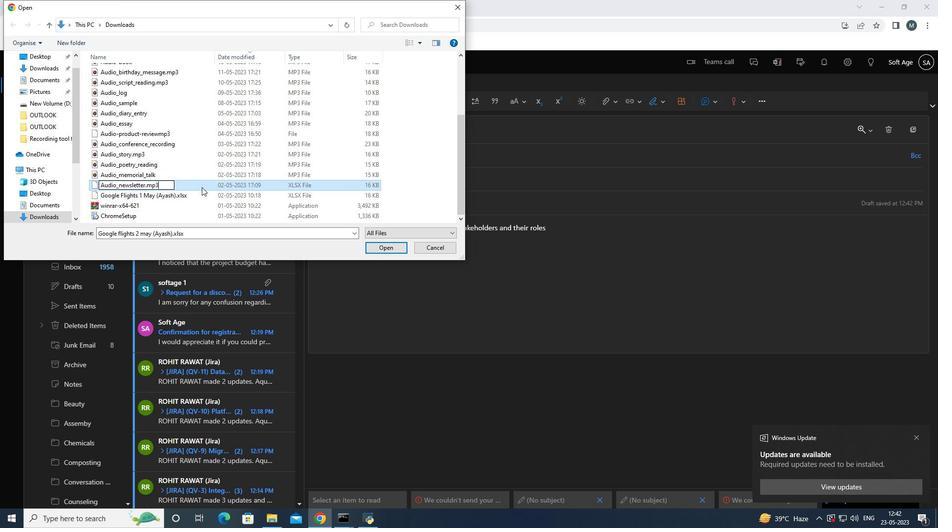 
Action: Mouse pressed left at (201, 191)
Screenshot: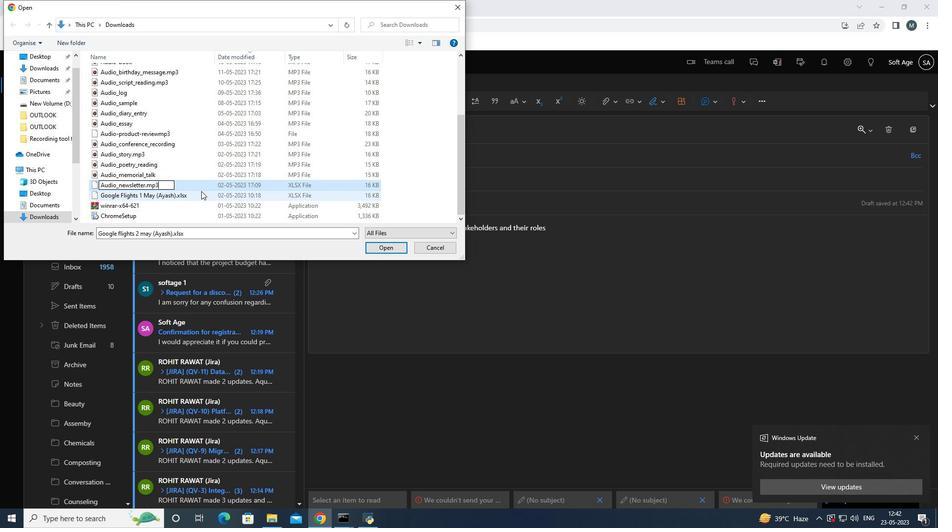 
Action: Mouse moved to (498, 262)
Screenshot: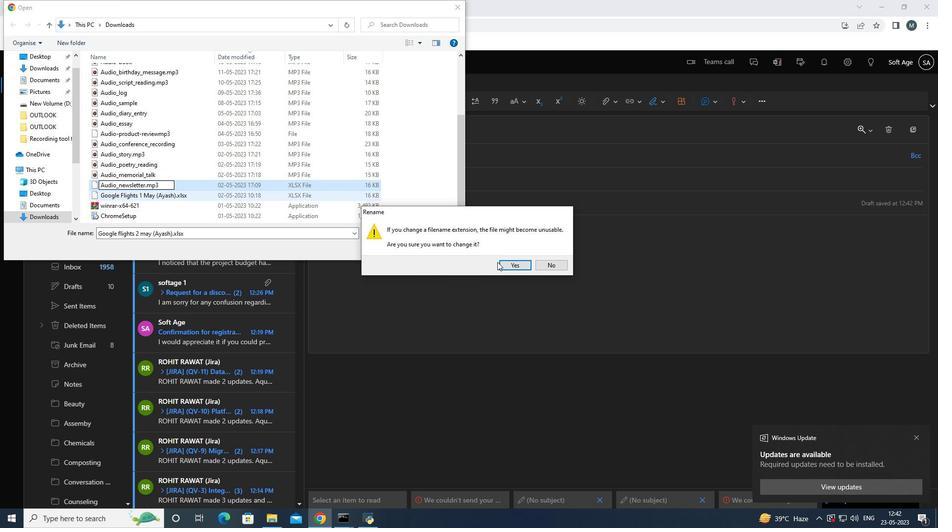 
Action: Mouse pressed left at (498, 262)
Screenshot: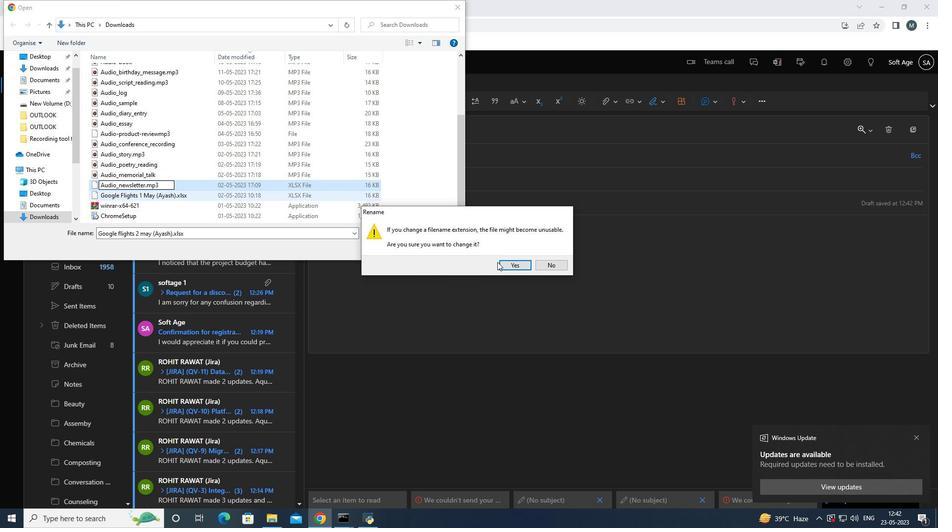 
Action: Mouse moved to (504, 264)
Screenshot: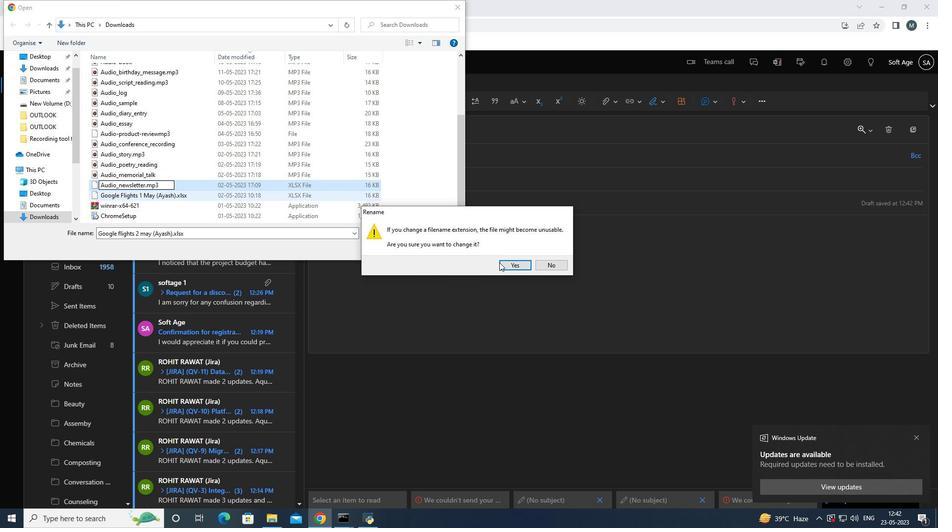 
Action: Mouse pressed left at (504, 264)
Screenshot: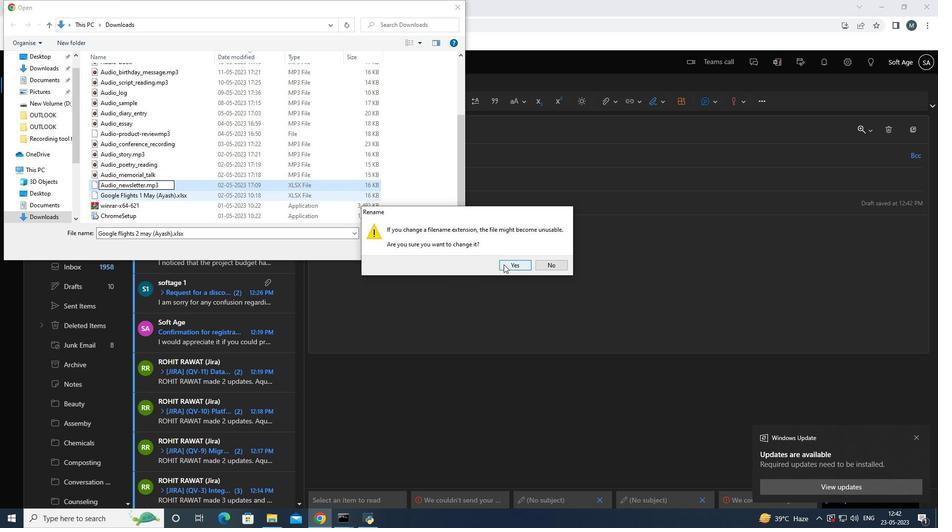 
Action: Mouse moved to (175, 183)
Screenshot: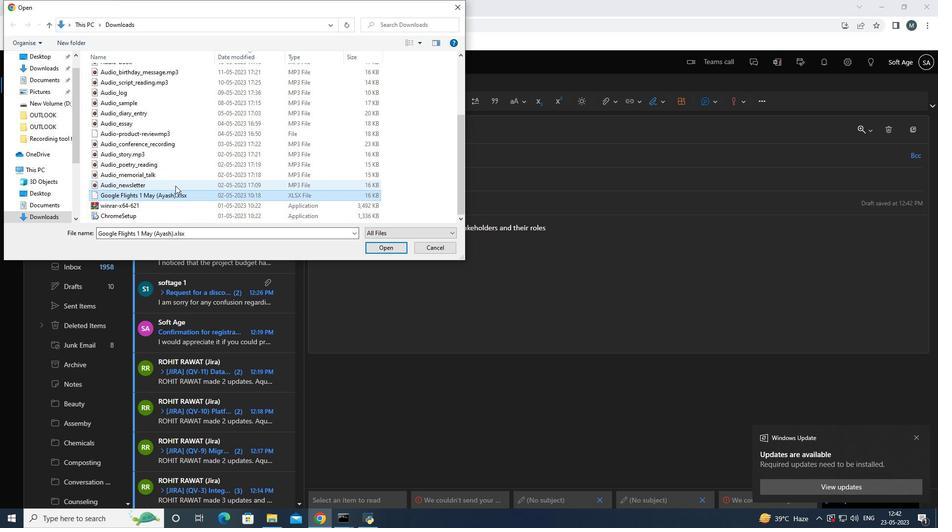 
Action: Mouse pressed left at (175, 183)
Screenshot: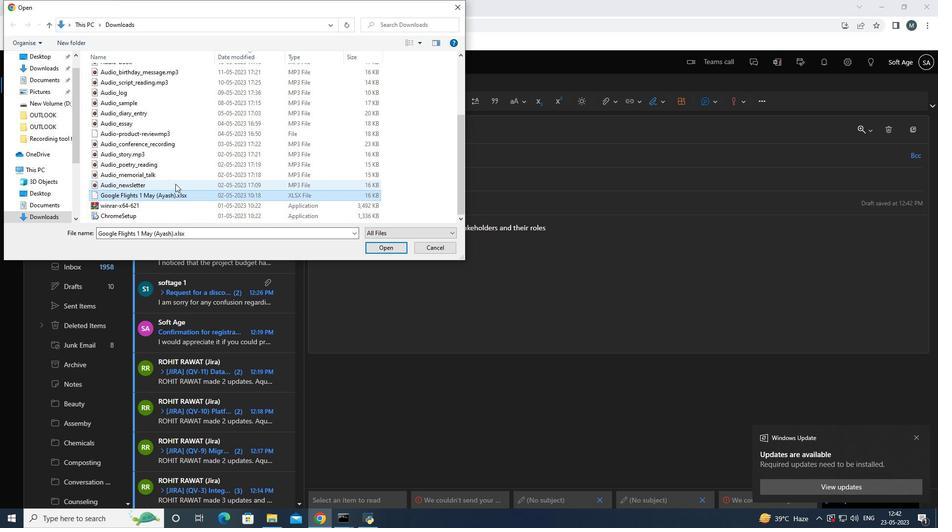 
Action: Mouse moved to (385, 249)
Screenshot: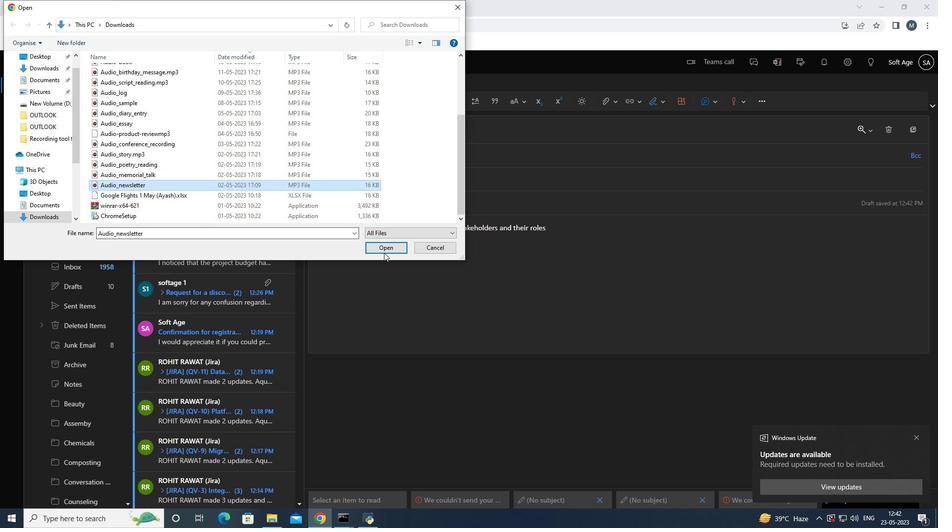
Action: Mouse pressed left at (385, 249)
Screenshot: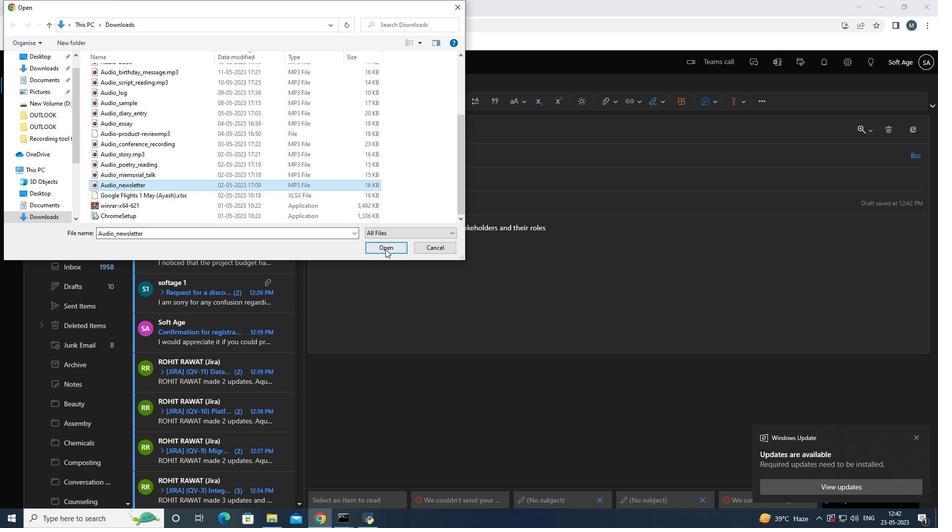 
Action: Mouse moved to (332, 133)
Screenshot: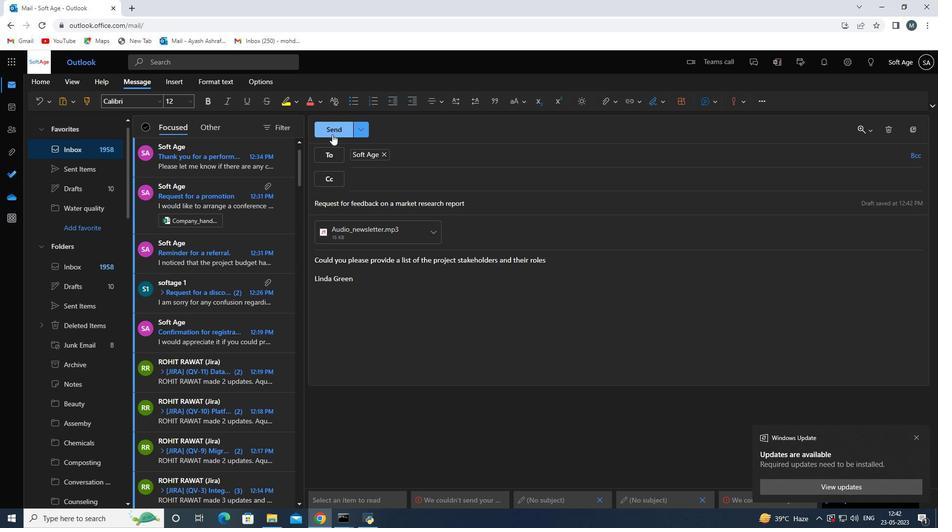 
Action: Mouse pressed left at (332, 133)
Screenshot: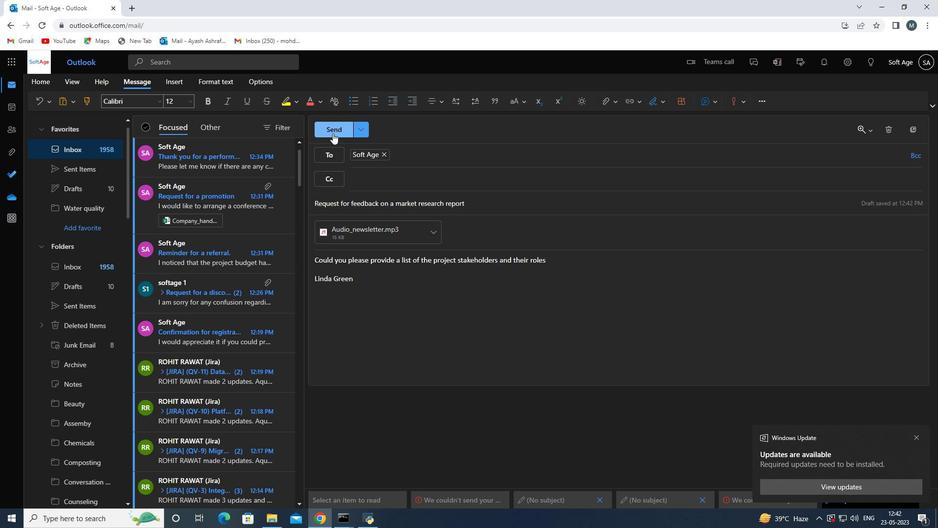 
Action: Mouse moved to (196, 196)
Screenshot: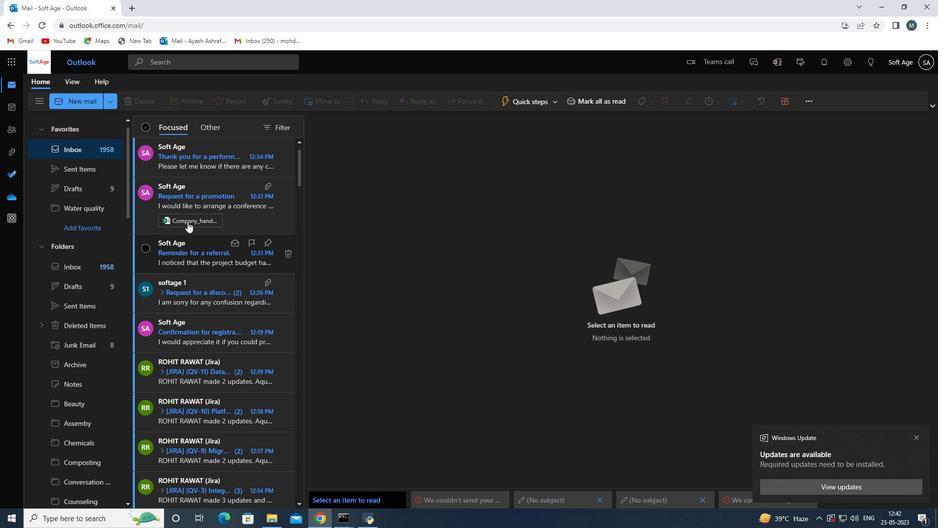 
Action: Mouse scrolled (196, 196) with delta (0, 0)
Screenshot: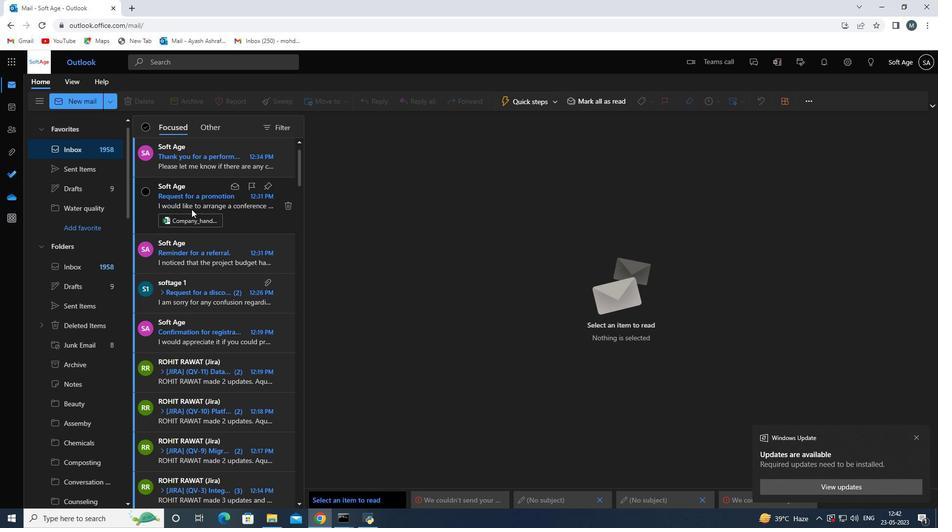 
Action: Mouse moved to (196, 195)
Screenshot: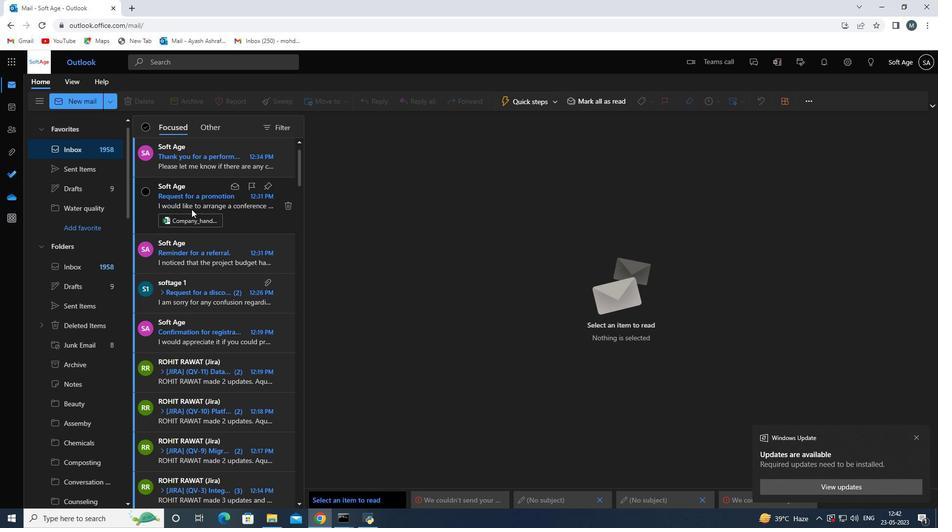 
Action: Mouse scrolled (196, 196) with delta (0, 0)
Screenshot: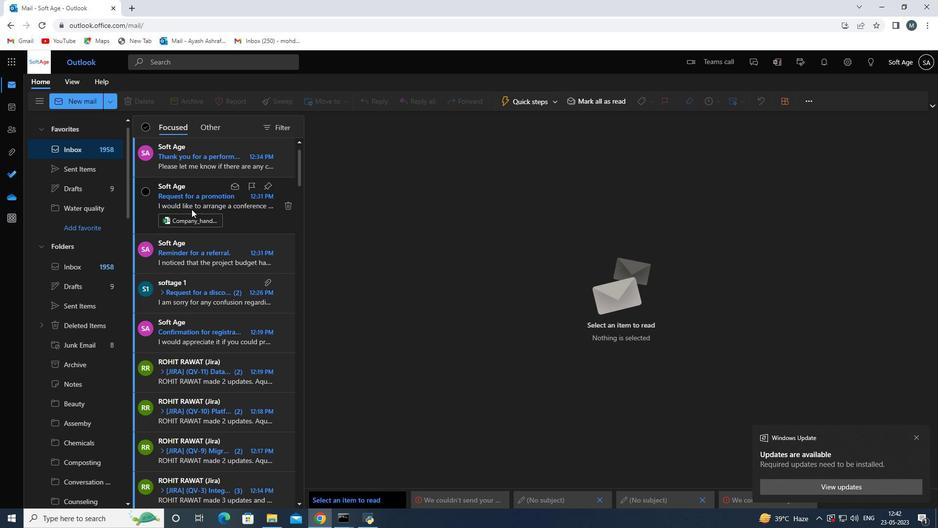 
Action: Mouse moved to (79, 172)
Screenshot: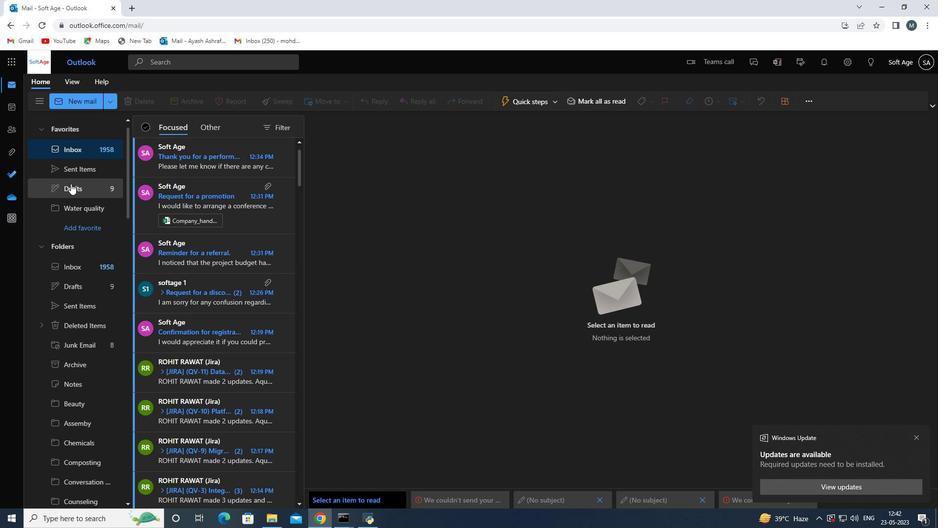 
Action: Mouse pressed left at (79, 172)
Screenshot: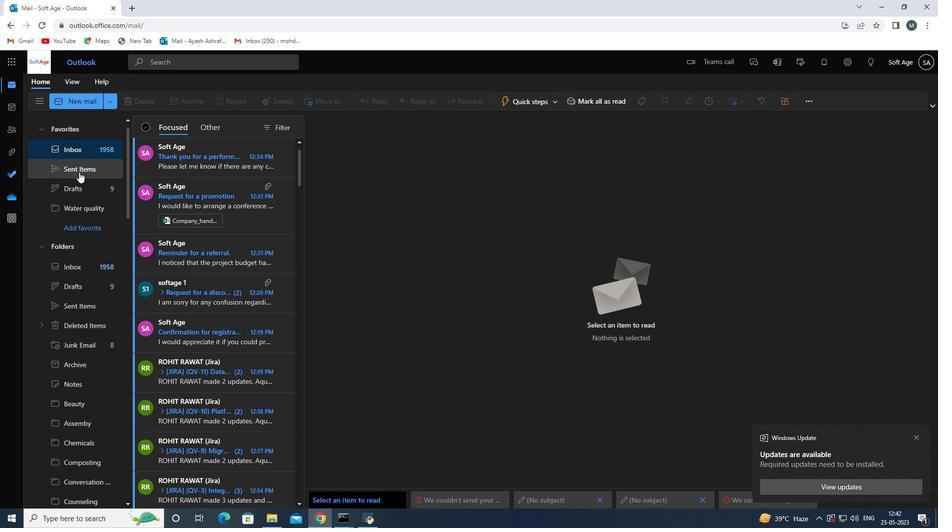 
Action: Mouse moved to (180, 177)
Screenshot: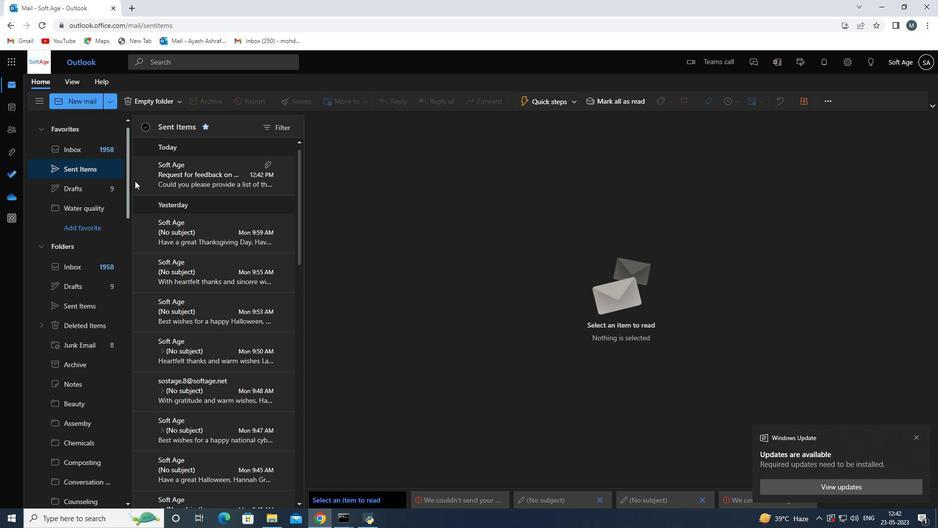 
Action: Mouse pressed left at (180, 177)
Screenshot: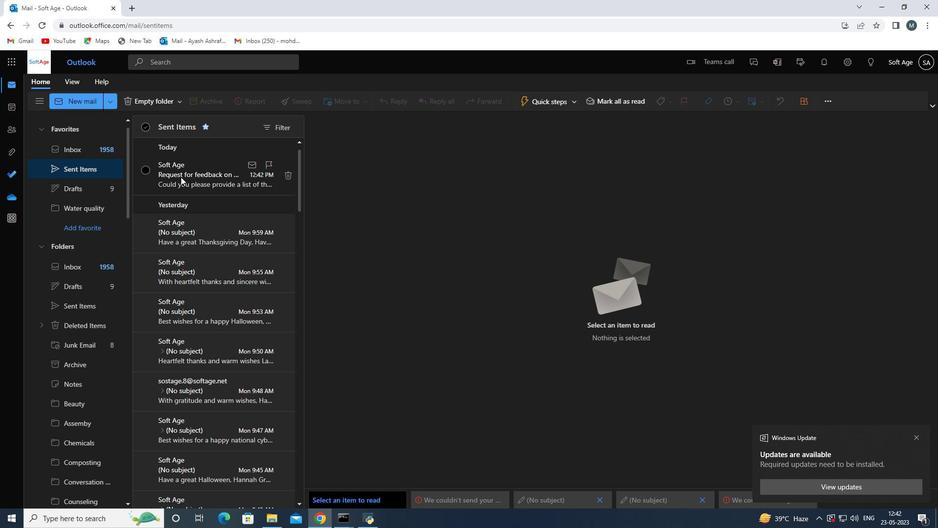 
Action: Mouse moved to (332, 92)
Screenshot: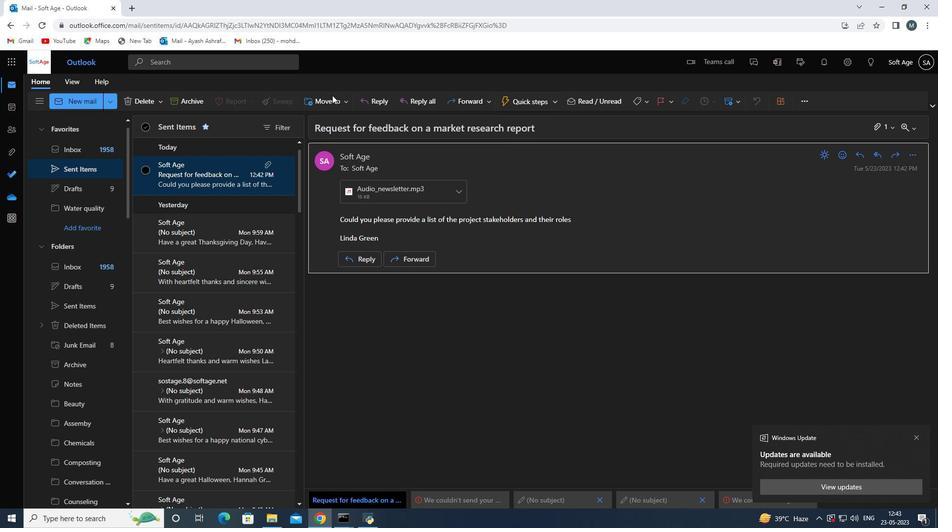 
Action: Mouse pressed left at (332, 92)
Screenshot: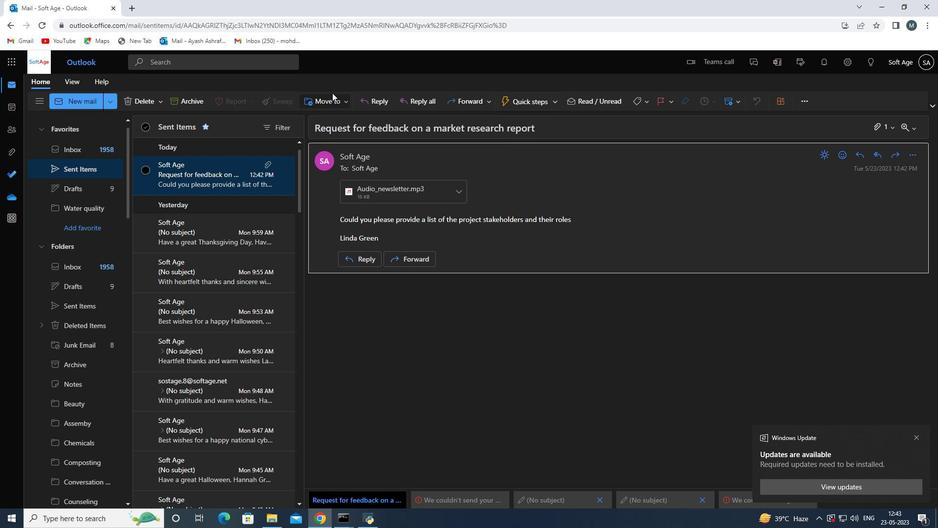 
Action: Mouse moved to (332, 97)
Screenshot: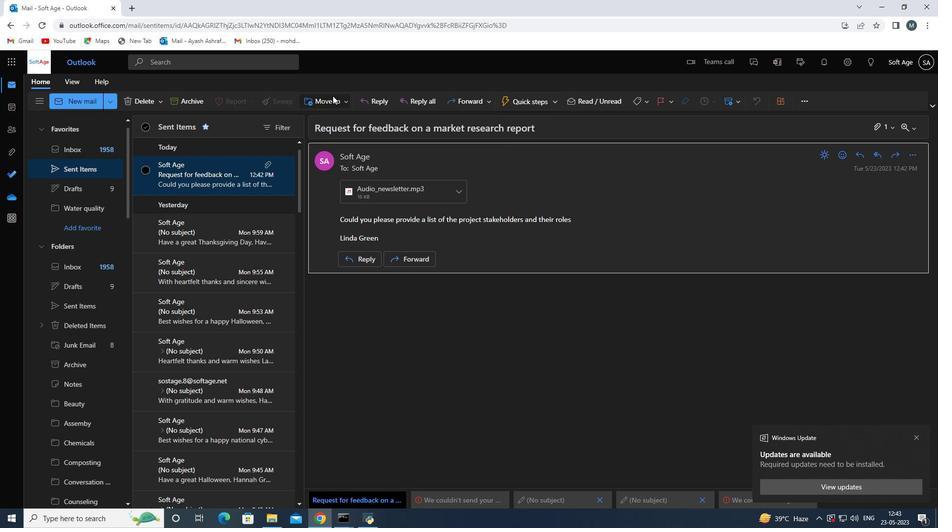 
Action: Mouse pressed left at (332, 97)
Screenshot: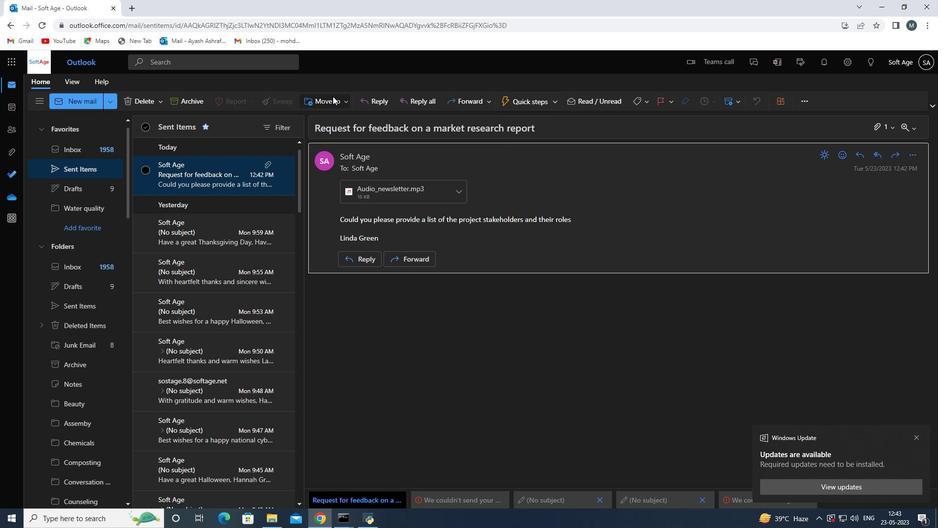 
Action: Mouse moved to (341, 266)
Screenshot: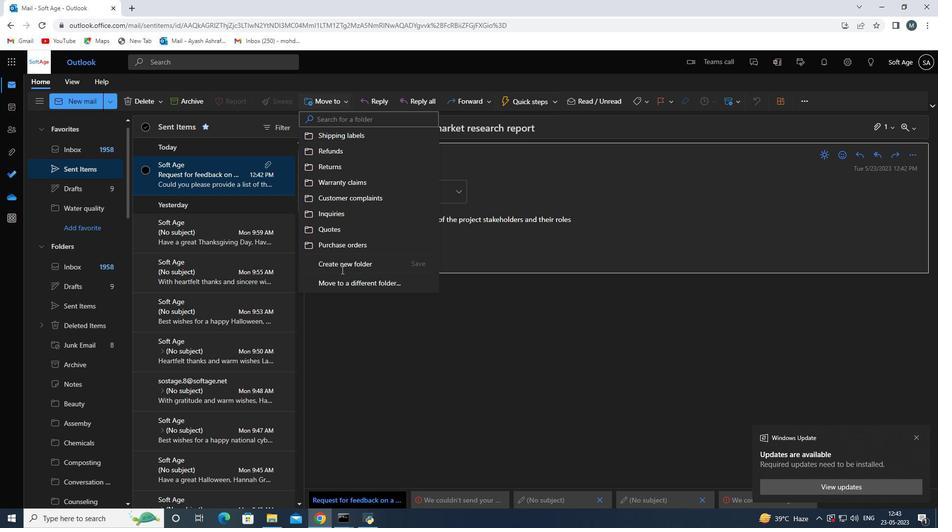 
Action: Mouse pressed left at (341, 266)
Screenshot: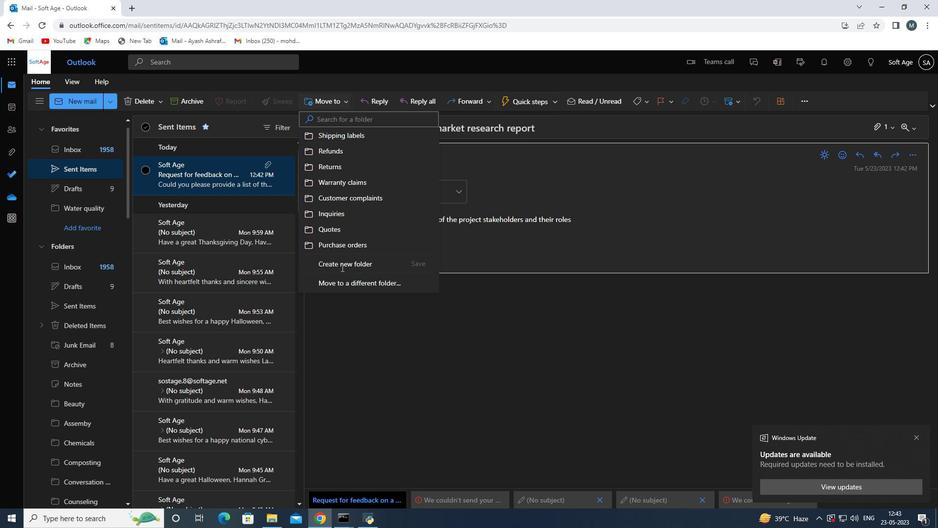 
Action: Mouse moved to (368, 265)
Screenshot: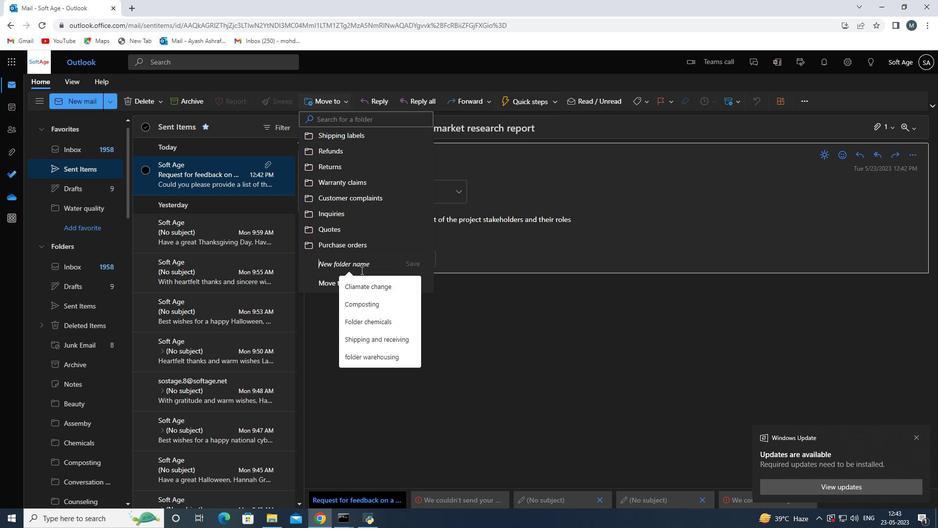 
Action: Mouse pressed left at (368, 265)
Screenshot: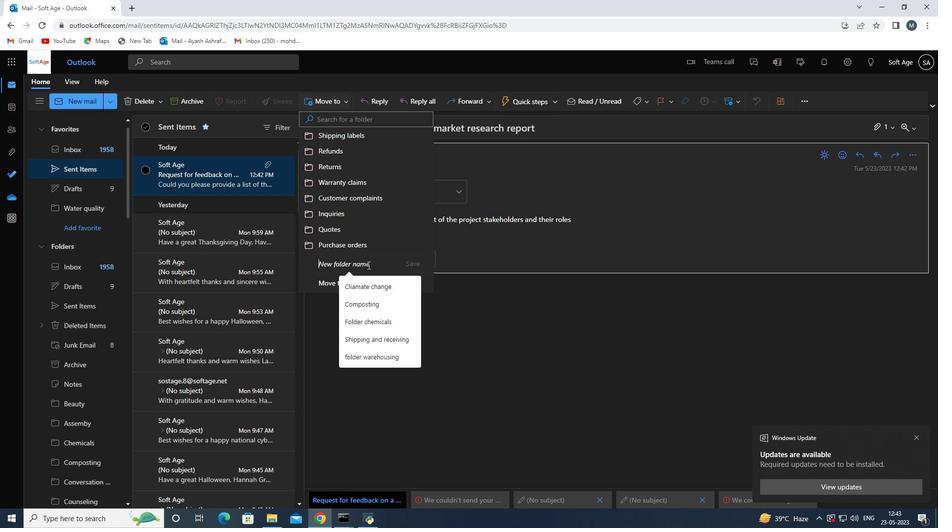 
Action: Key pressed <Key.shift>Packing<Key.space>slips
Screenshot: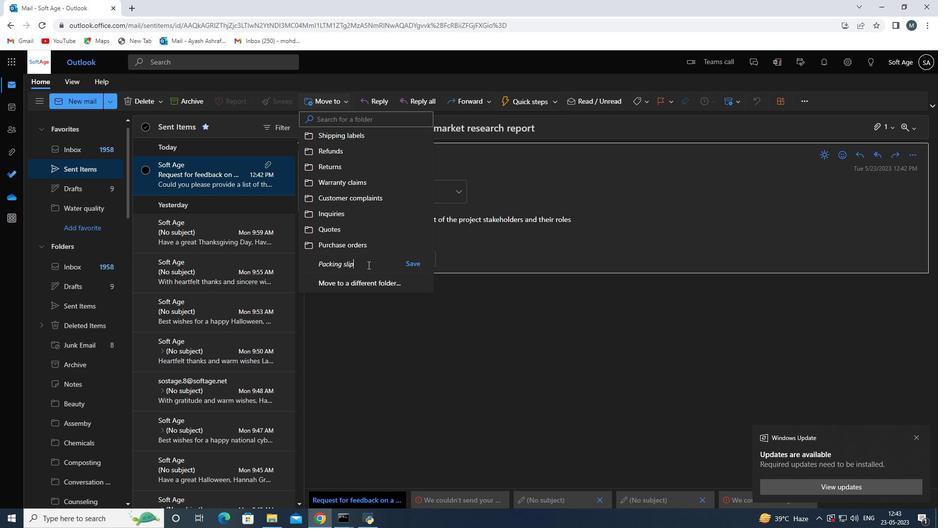 
Action: Mouse moved to (408, 264)
Screenshot: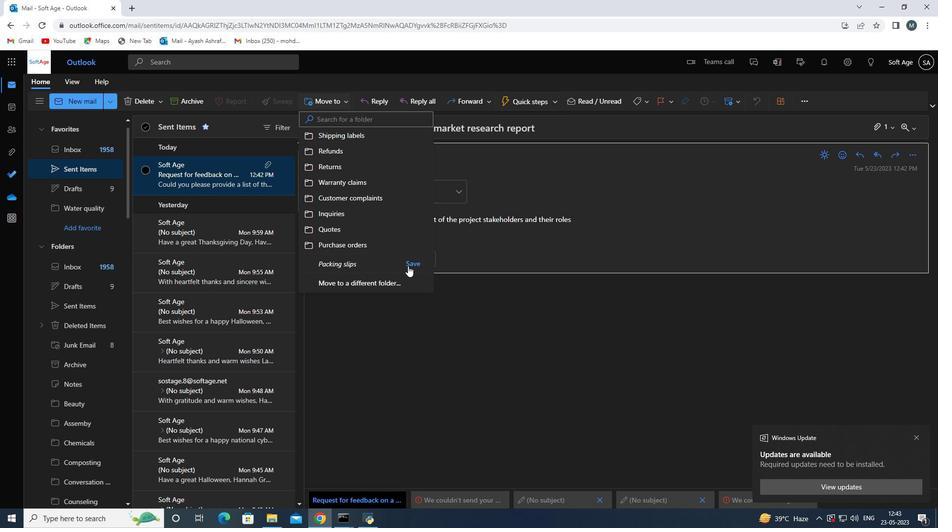 
Action: Mouse pressed left at (408, 264)
Screenshot: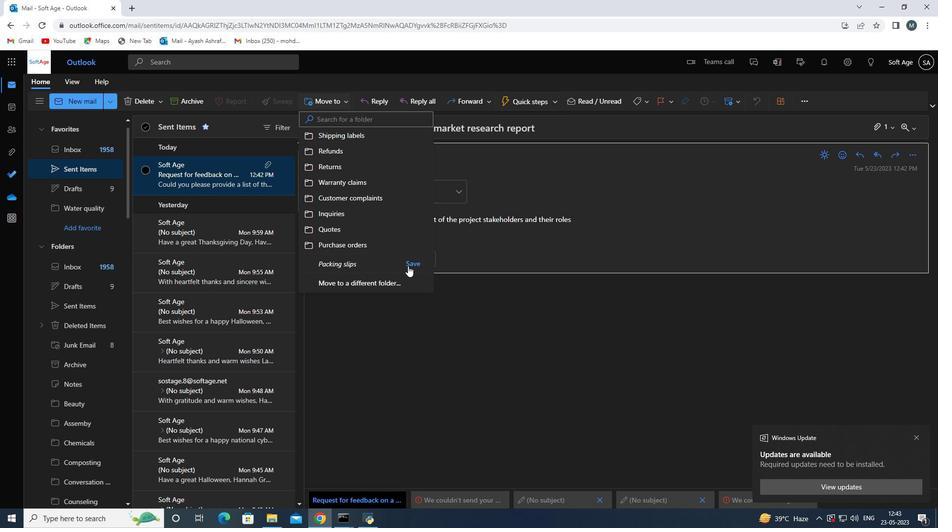 
Action: Mouse moved to (386, 344)
Screenshot: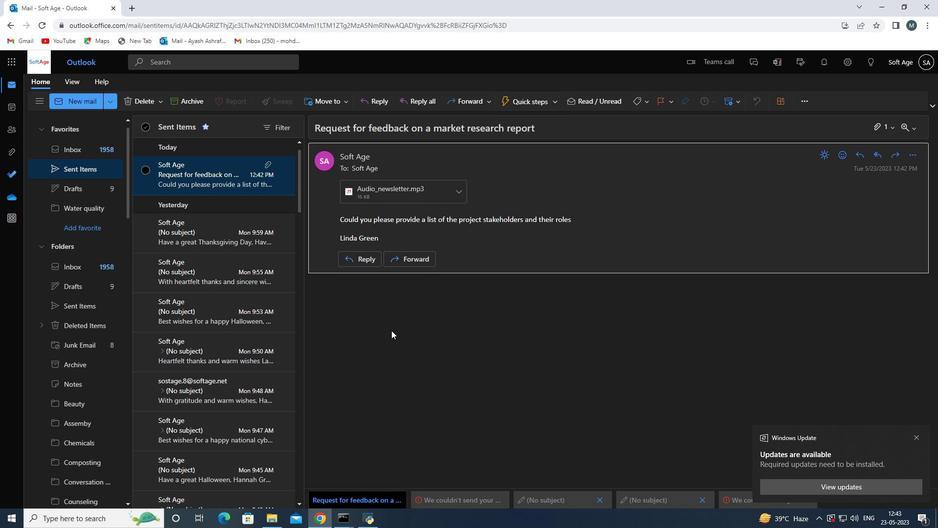 
Action: Mouse pressed left at (386, 344)
Screenshot: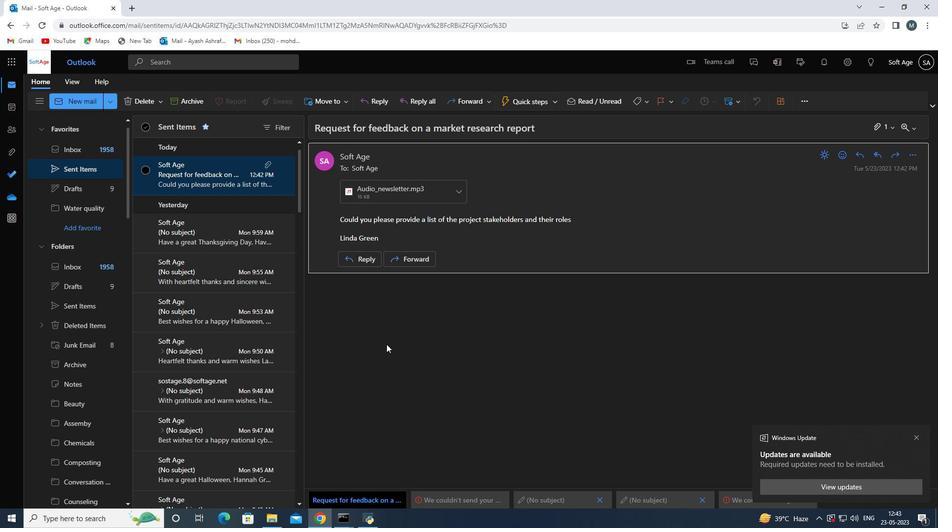
Action: Mouse scrolled (386, 344) with delta (0, 0)
Screenshot: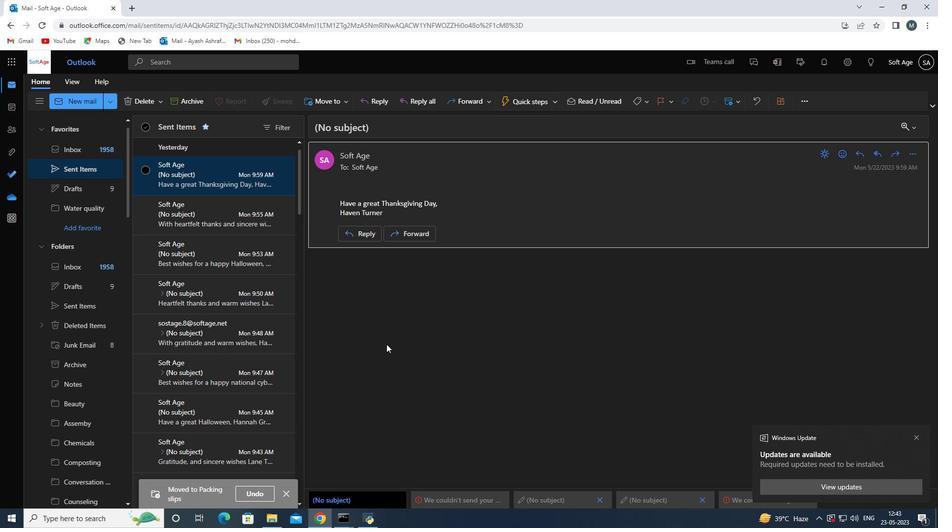 
Action: Mouse scrolled (386, 344) with delta (0, 0)
Screenshot: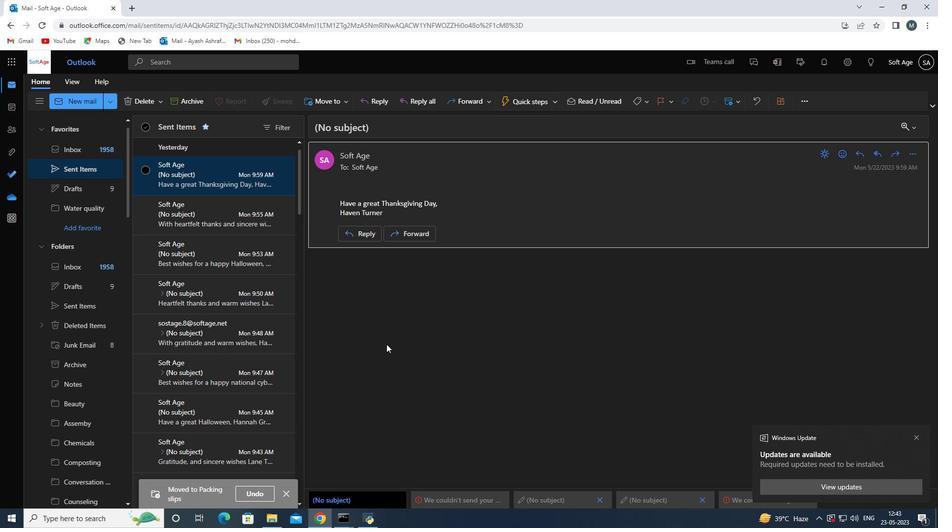
Action: Mouse scrolled (386, 344) with delta (0, 0)
Screenshot: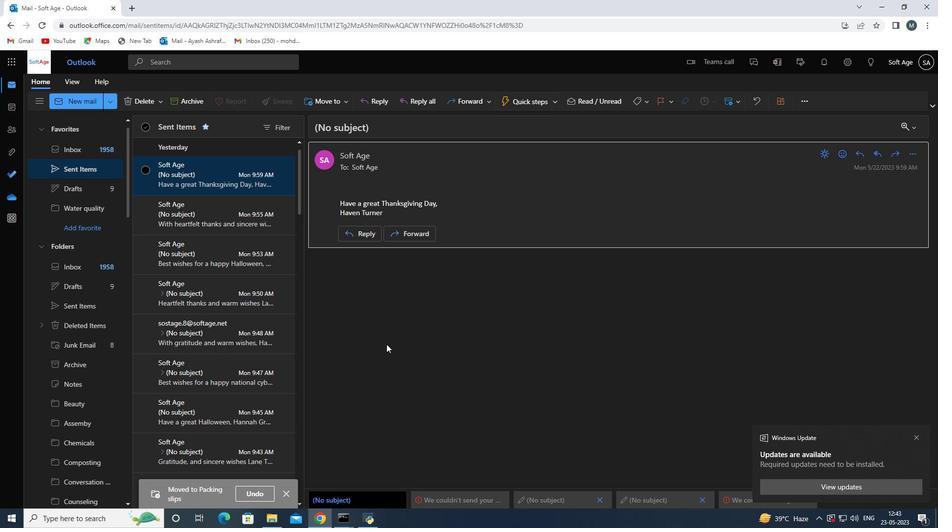 
Action: Mouse scrolled (386, 344) with delta (0, 0)
Screenshot: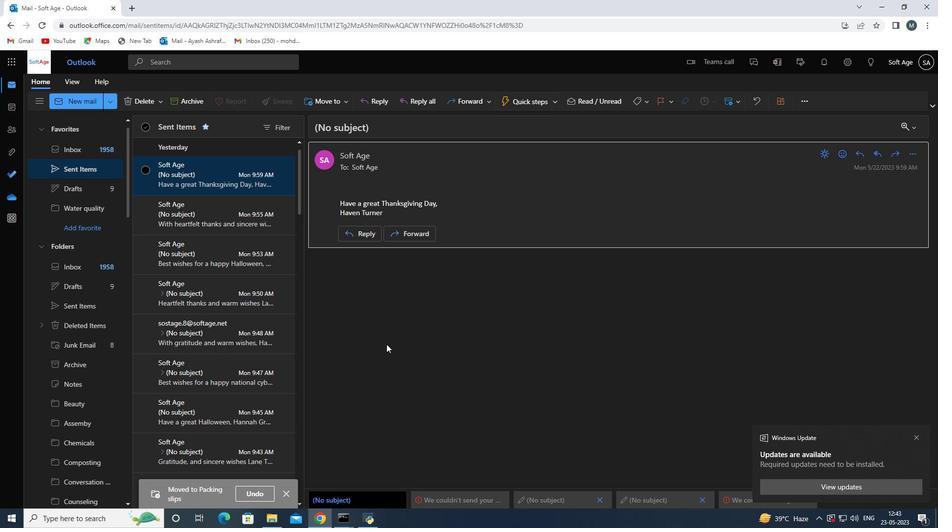 
